 Task: Add a signature Lila Thompson containing With sincere appreciation and gratitude, Lila Thompson to email address softage.6@softage.net and add a label Returns
Action: Mouse moved to (1039, 62)
Screenshot: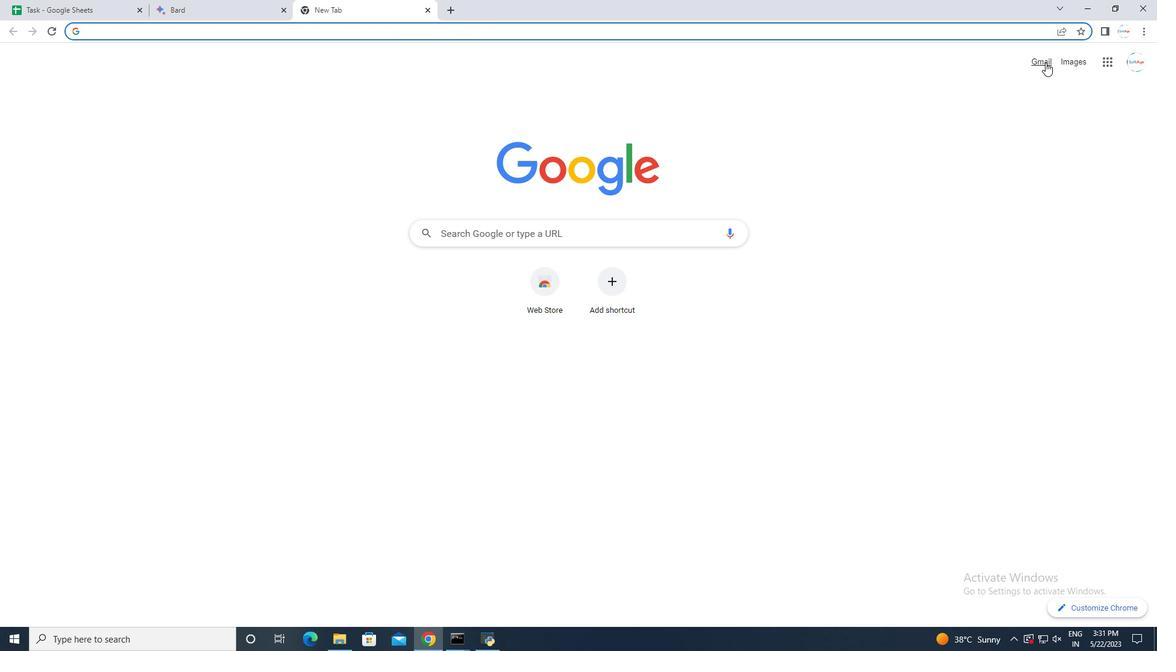 
Action: Mouse pressed left at (1039, 62)
Screenshot: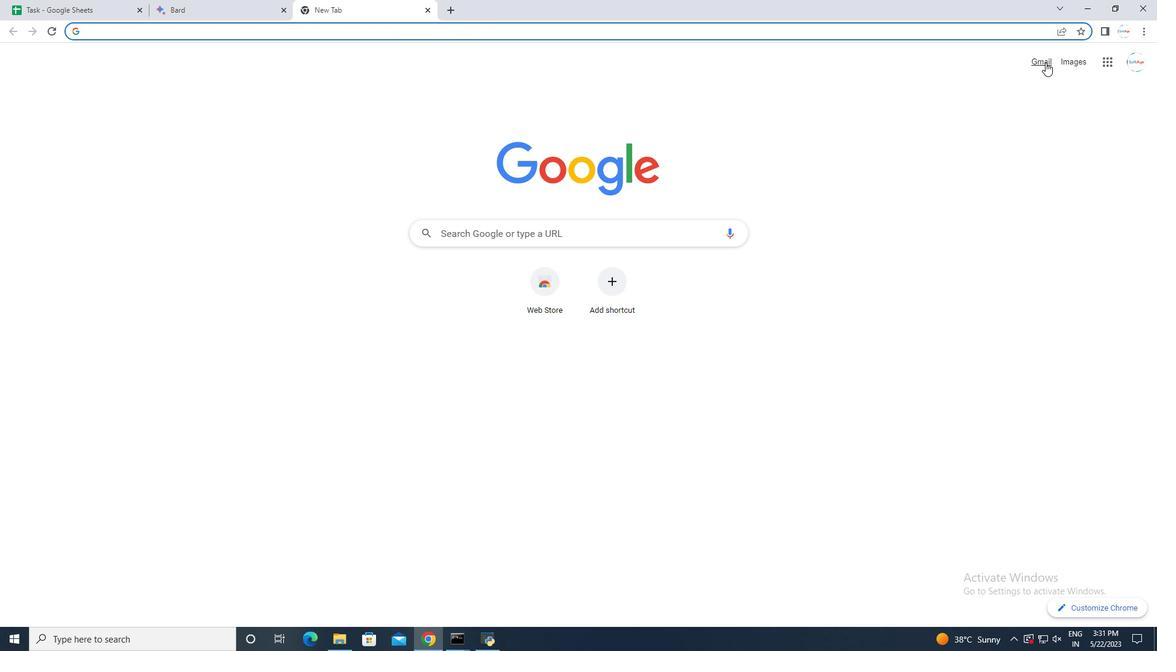 
Action: Mouse moved to (1079, 59)
Screenshot: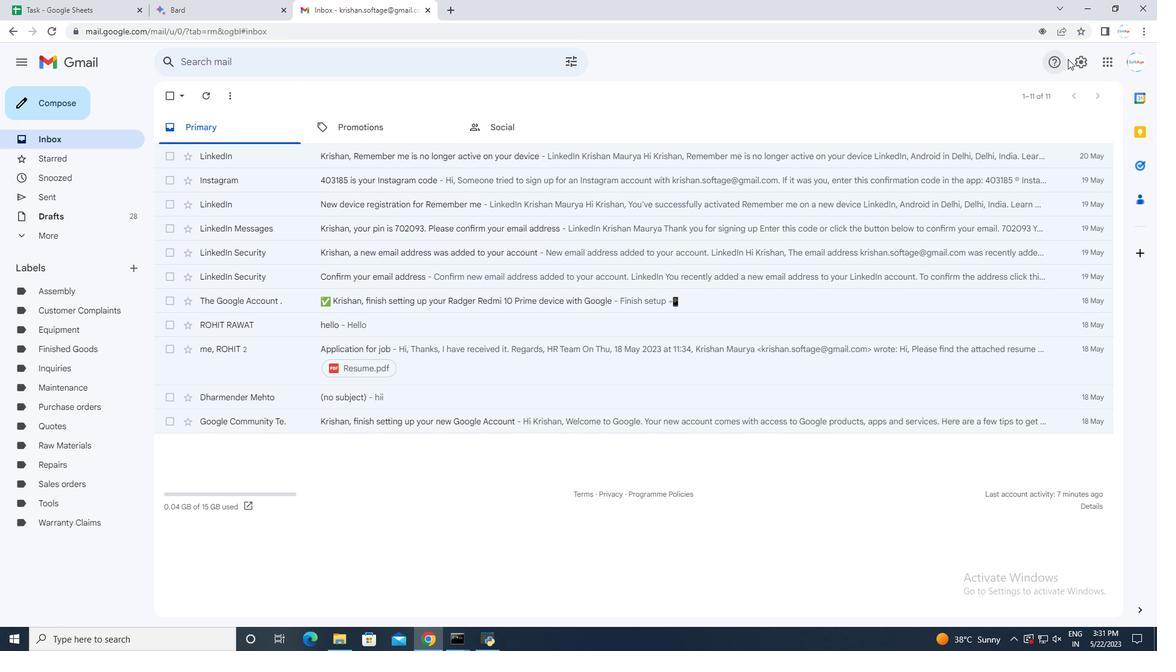 
Action: Mouse pressed left at (1079, 59)
Screenshot: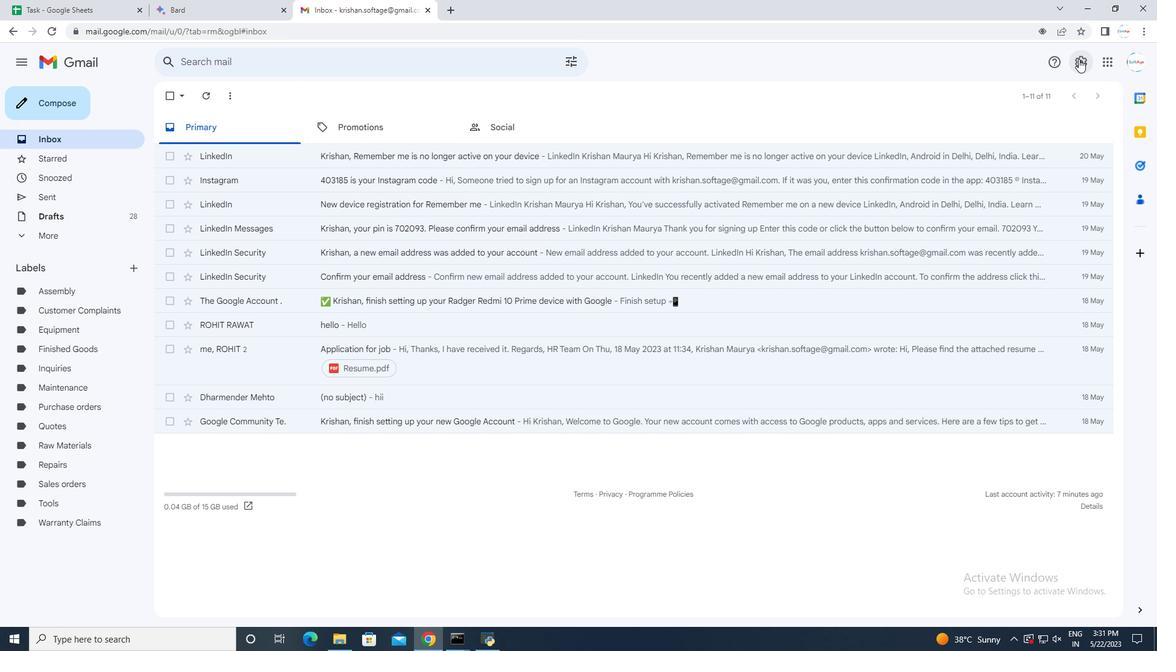 
Action: Mouse moved to (1058, 122)
Screenshot: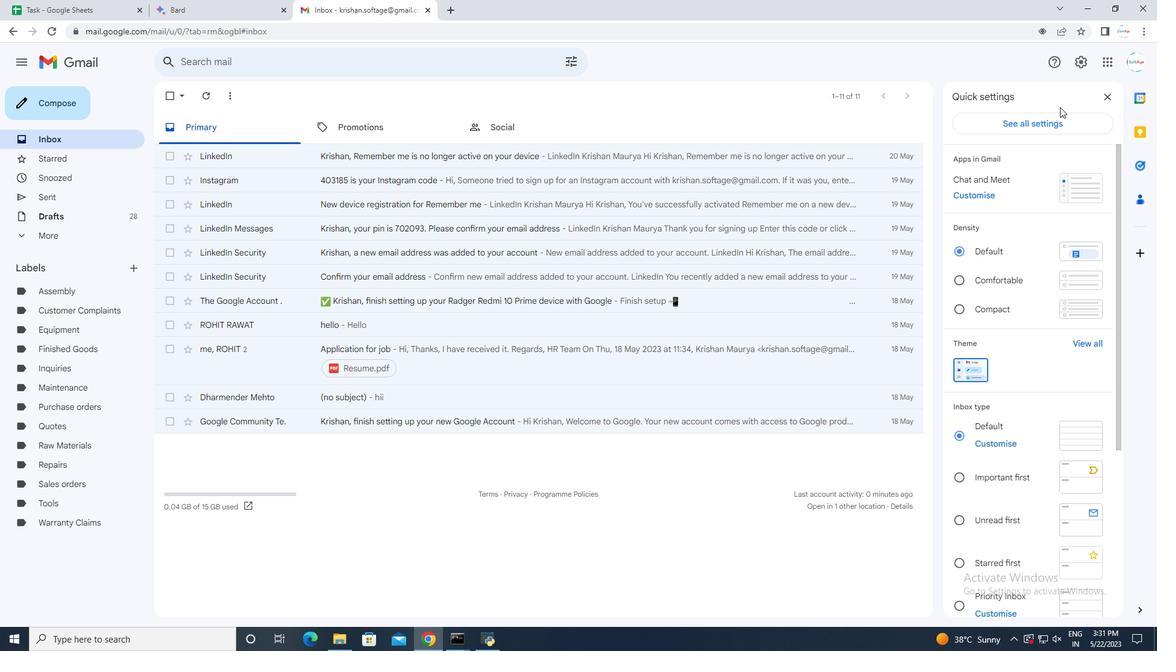 
Action: Mouse pressed left at (1058, 122)
Screenshot: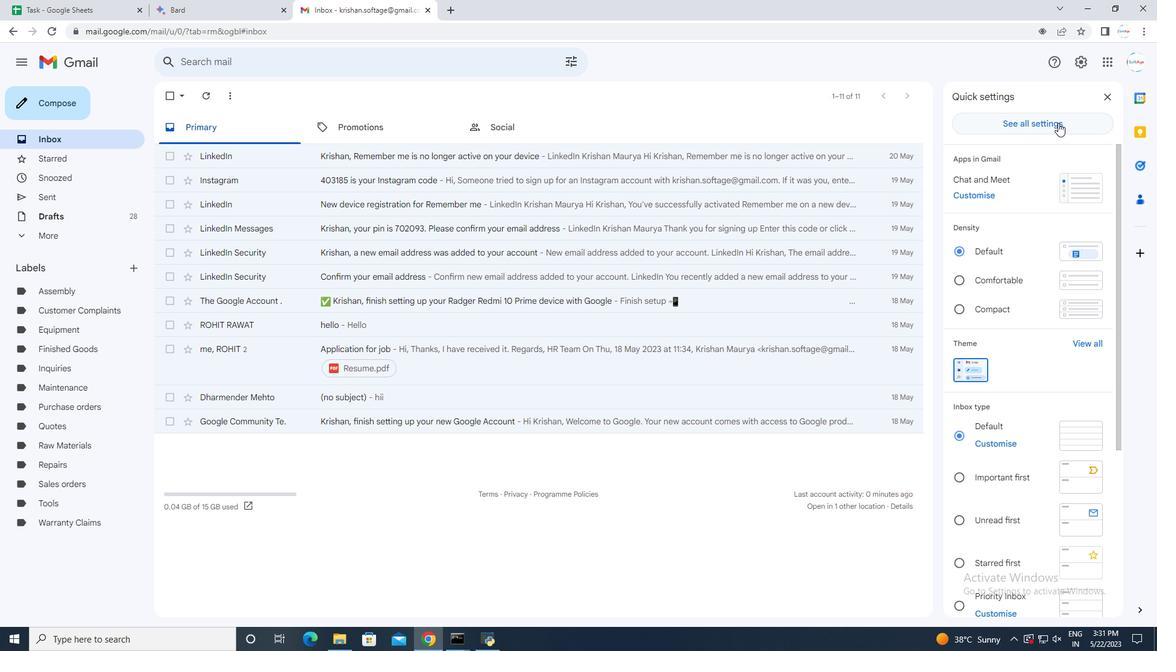 
Action: Mouse moved to (654, 265)
Screenshot: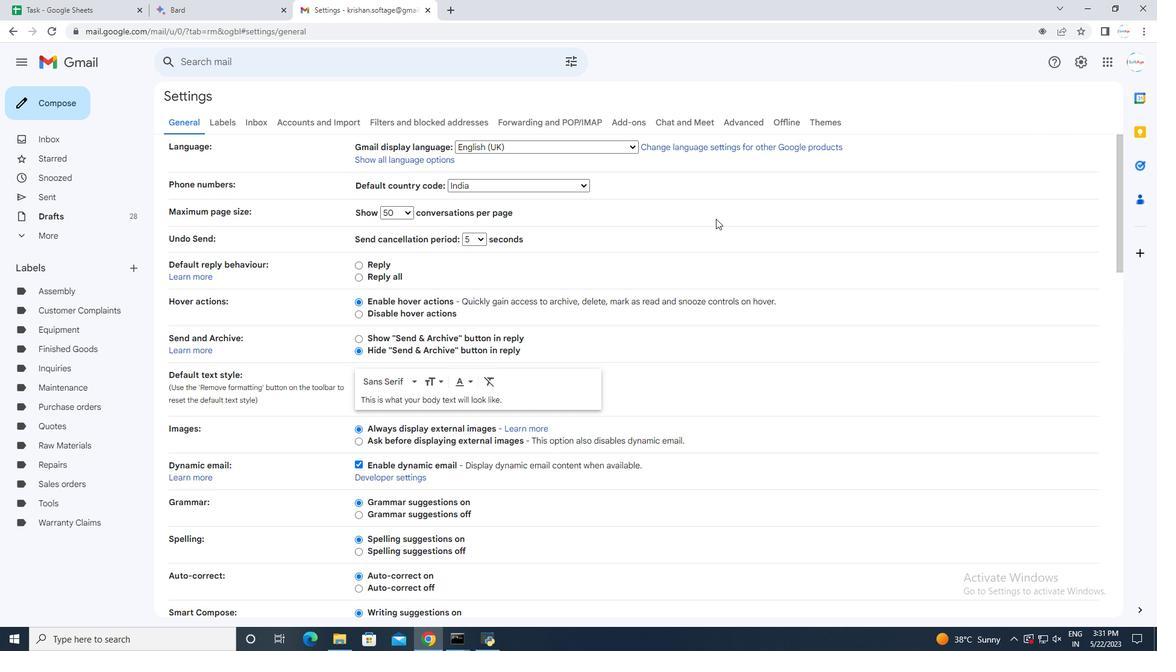 
Action: Mouse scrolled (654, 265) with delta (0, 0)
Screenshot: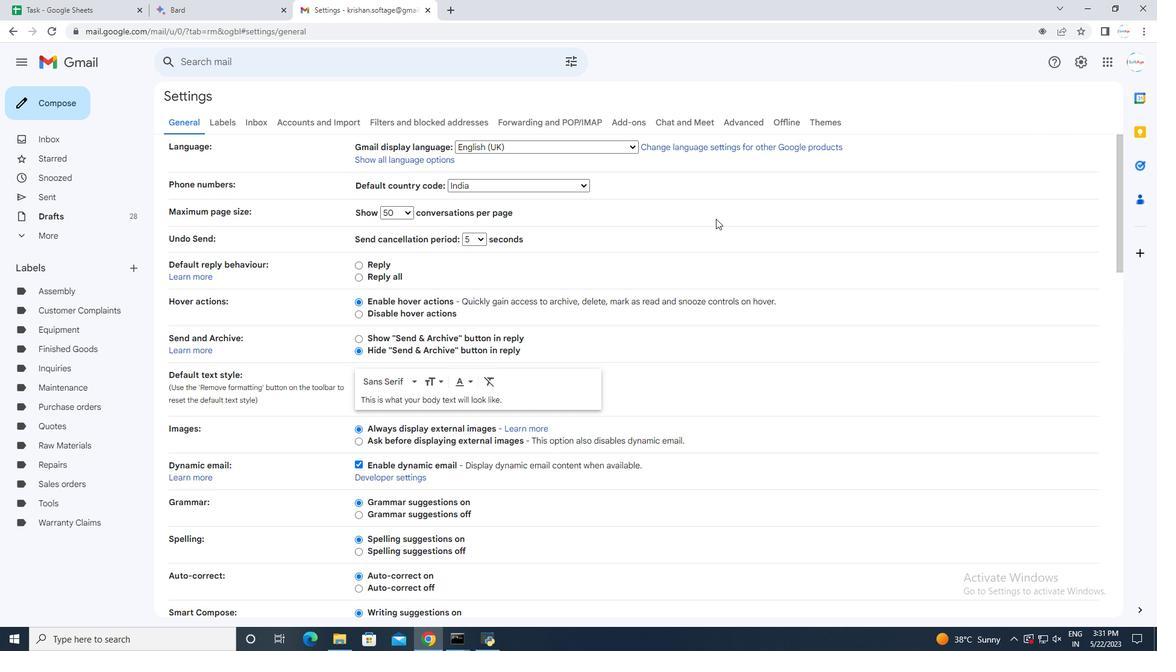 
Action: Mouse moved to (648, 273)
Screenshot: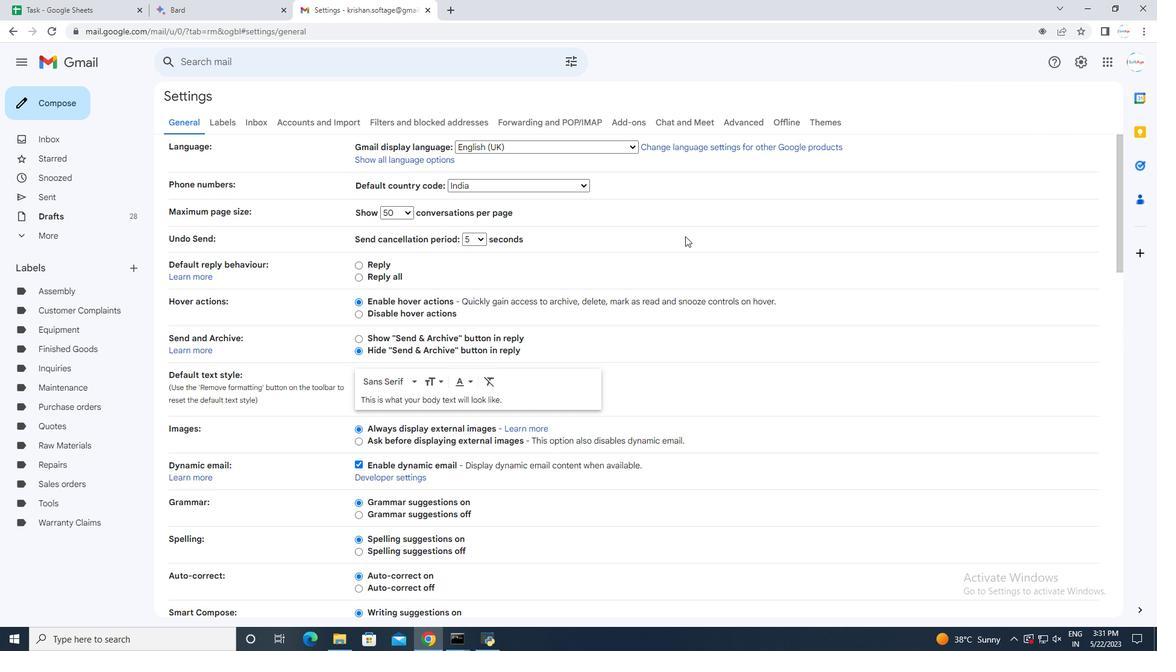 
Action: Mouse scrolled (648, 273) with delta (0, 0)
Screenshot: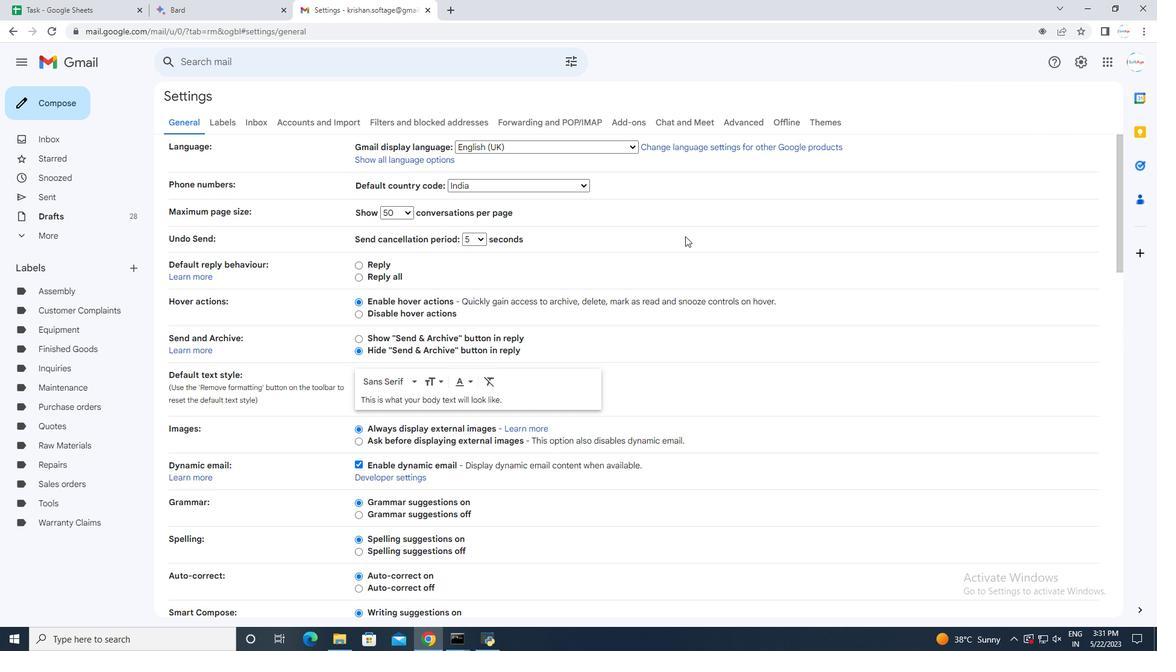 
Action: Mouse moved to (645, 277)
Screenshot: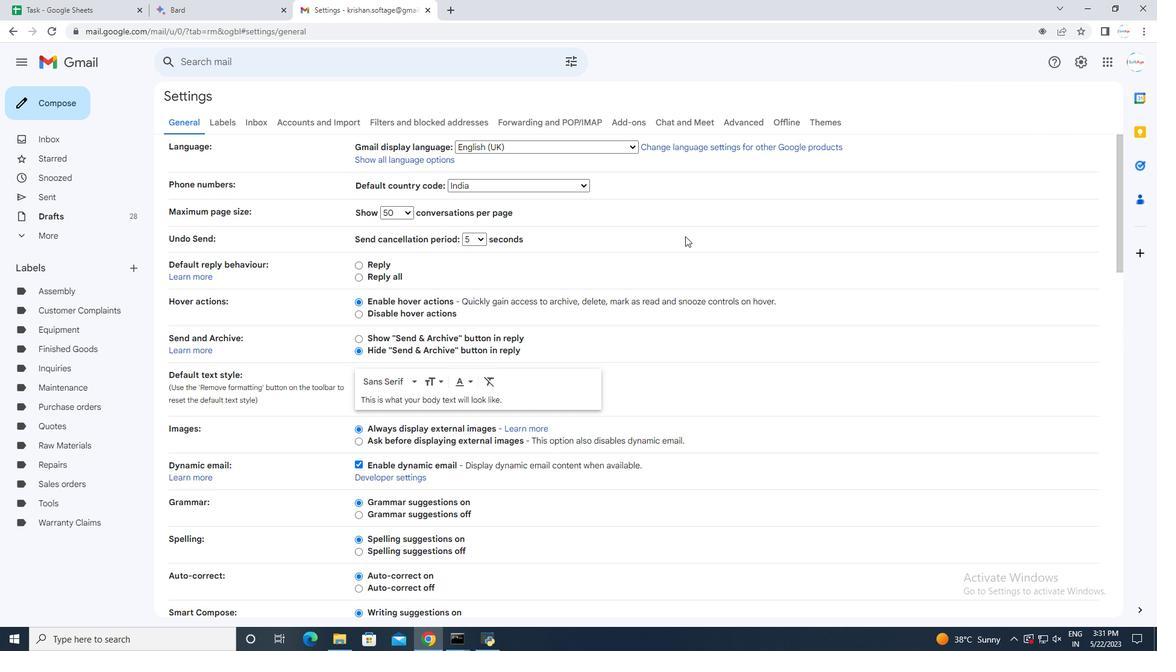 
Action: Mouse scrolled (645, 276) with delta (0, 0)
Screenshot: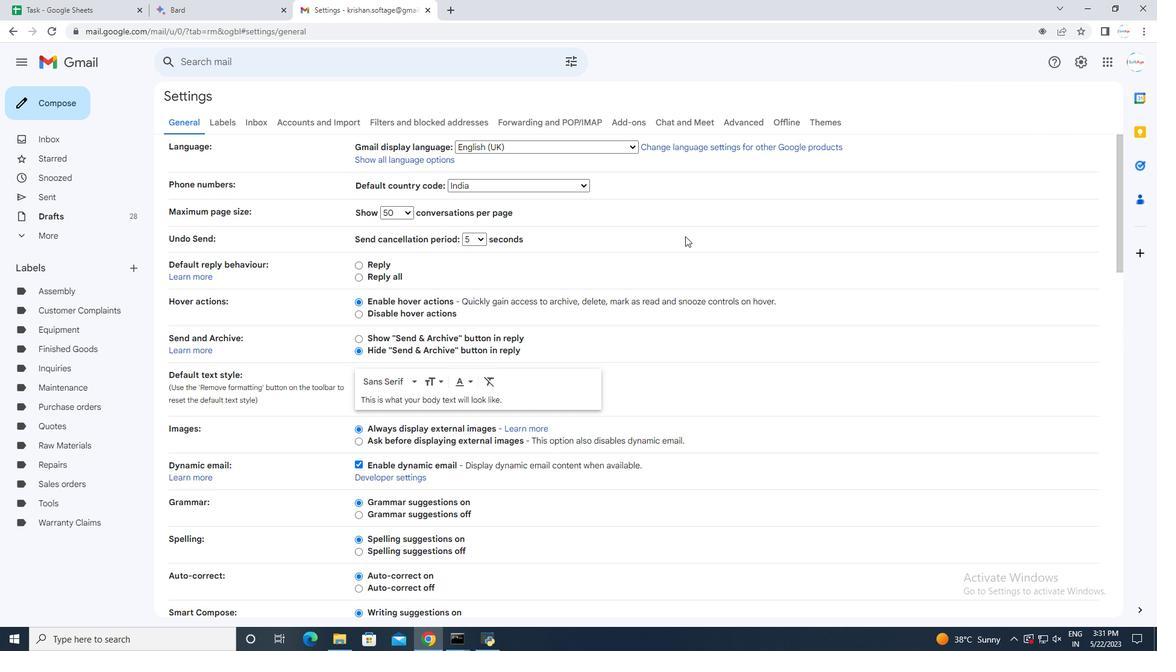 
Action: Mouse moved to (645, 278)
Screenshot: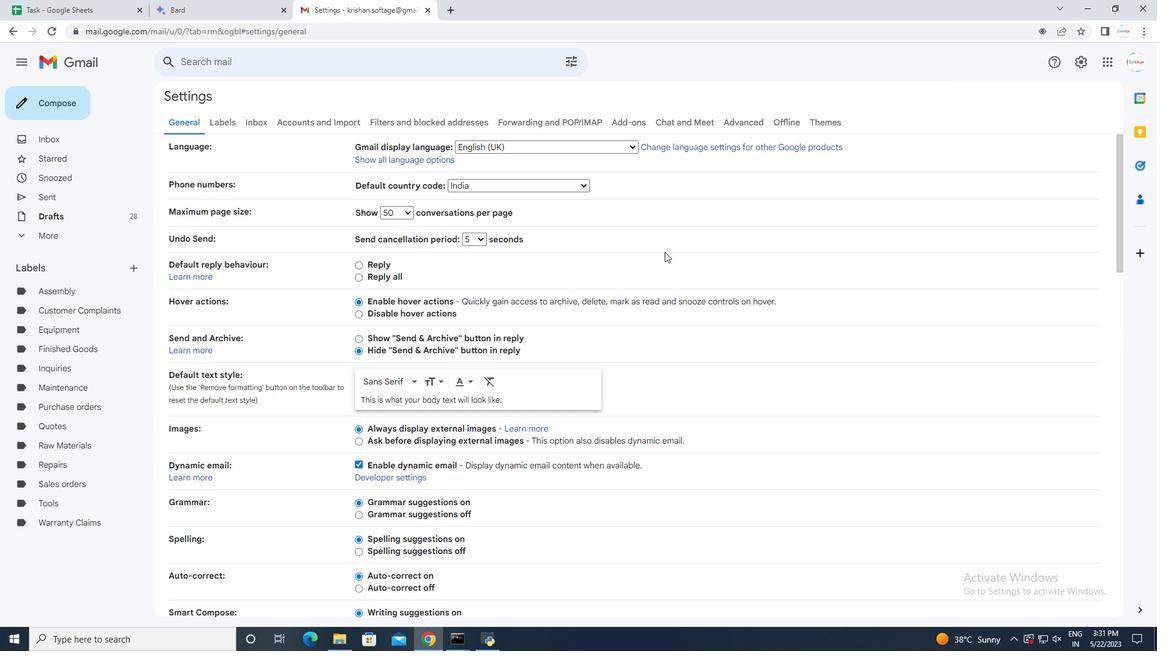 
Action: Mouse scrolled (645, 277) with delta (0, 0)
Screenshot: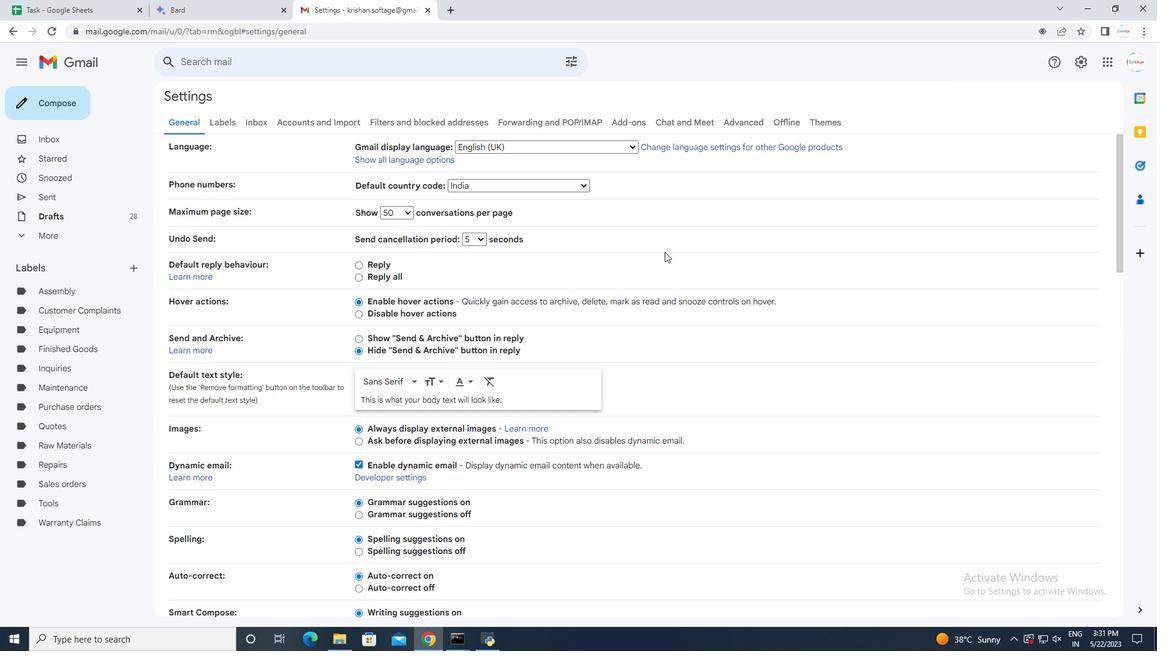 
Action: Mouse moved to (644, 279)
Screenshot: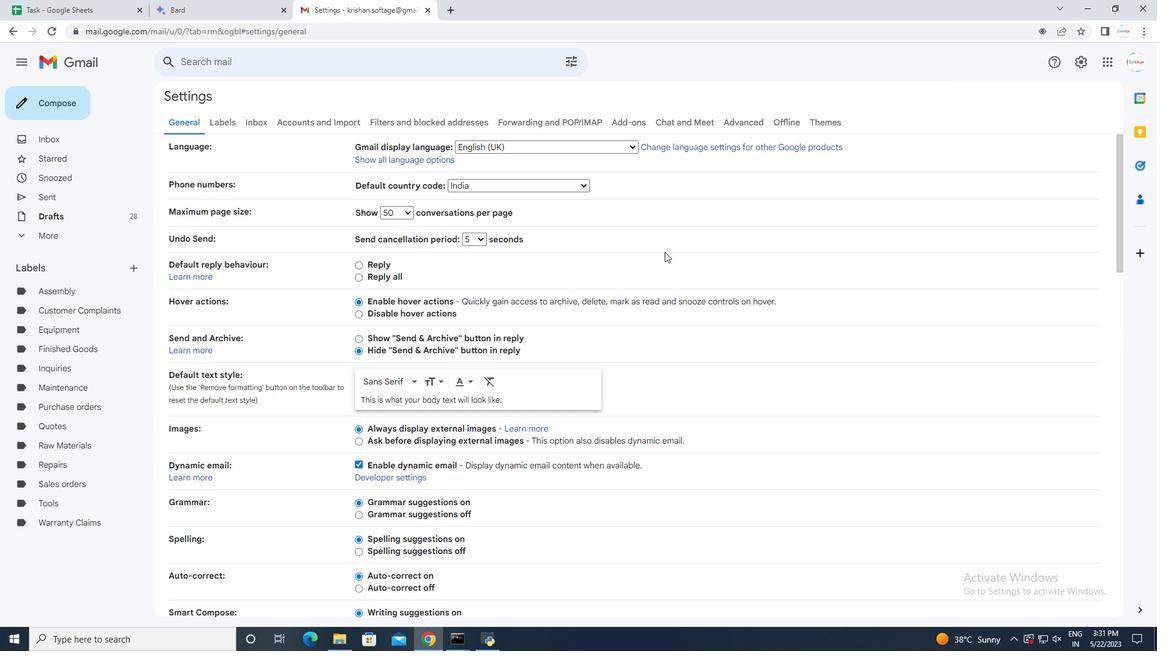 
Action: Mouse scrolled (645, 277) with delta (0, 0)
Screenshot: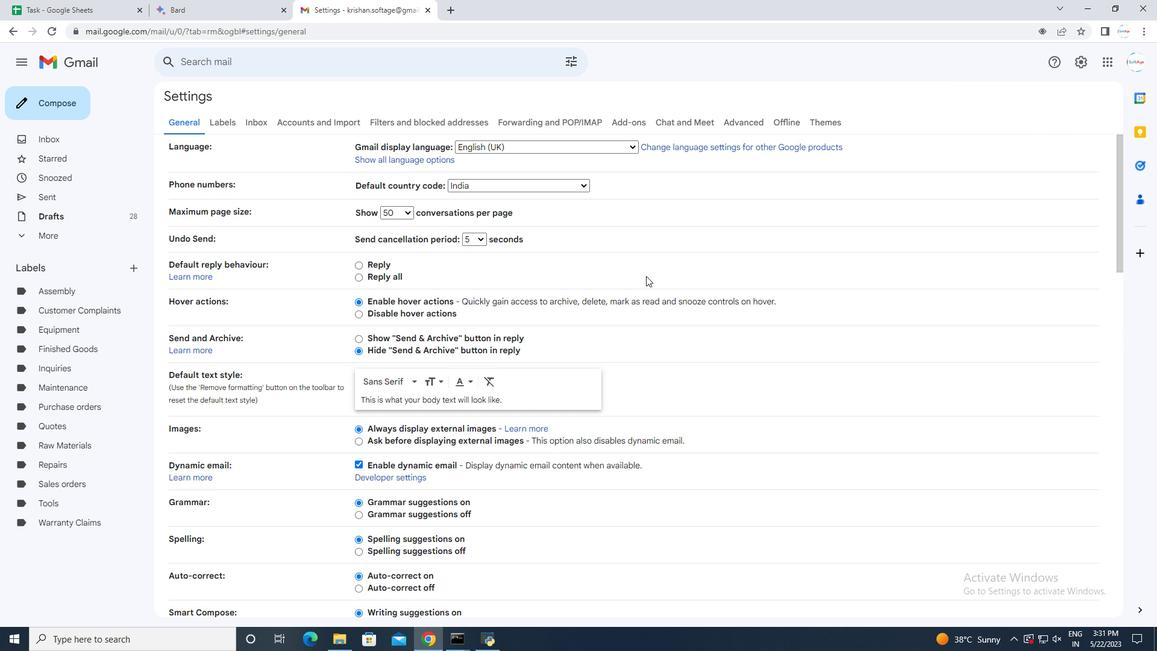 
Action: Mouse moved to (643, 279)
Screenshot: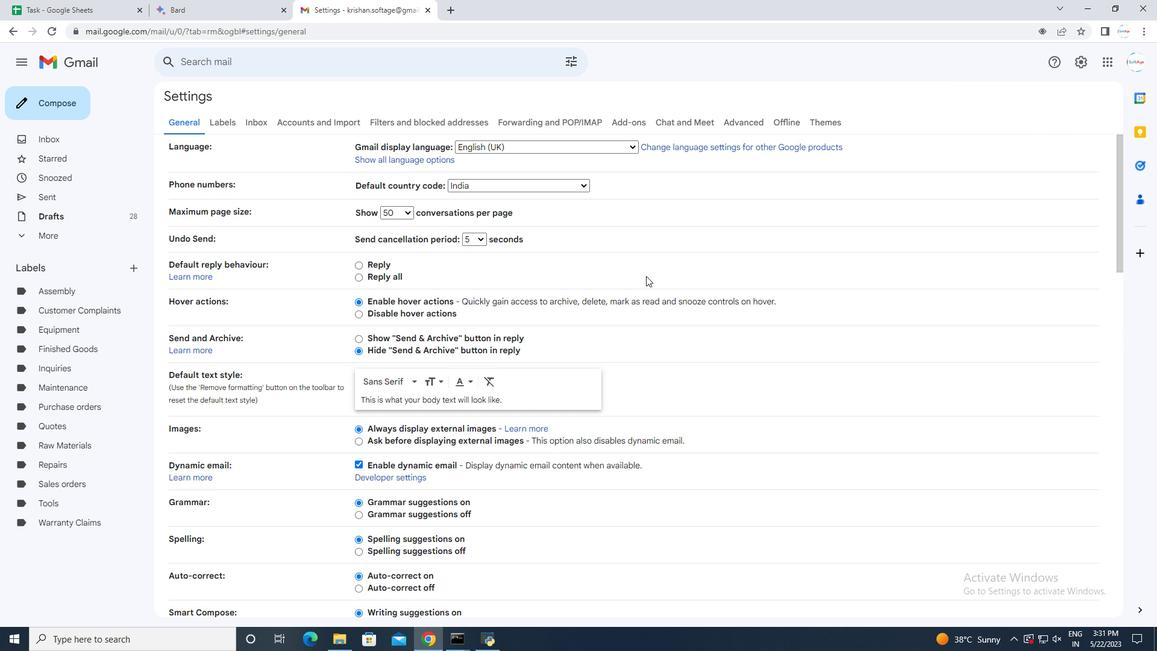 
Action: Mouse scrolled (644, 278) with delta (0, 0)
Screenshot: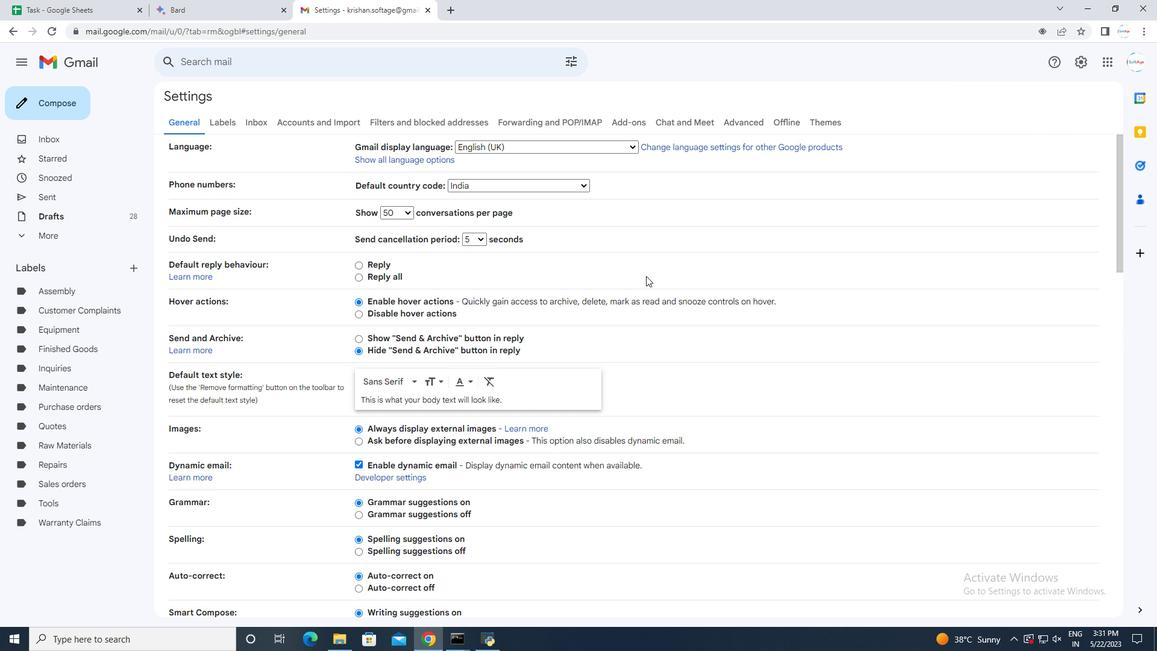 
Action: Mouse moved to (643, 280)
Screenshot: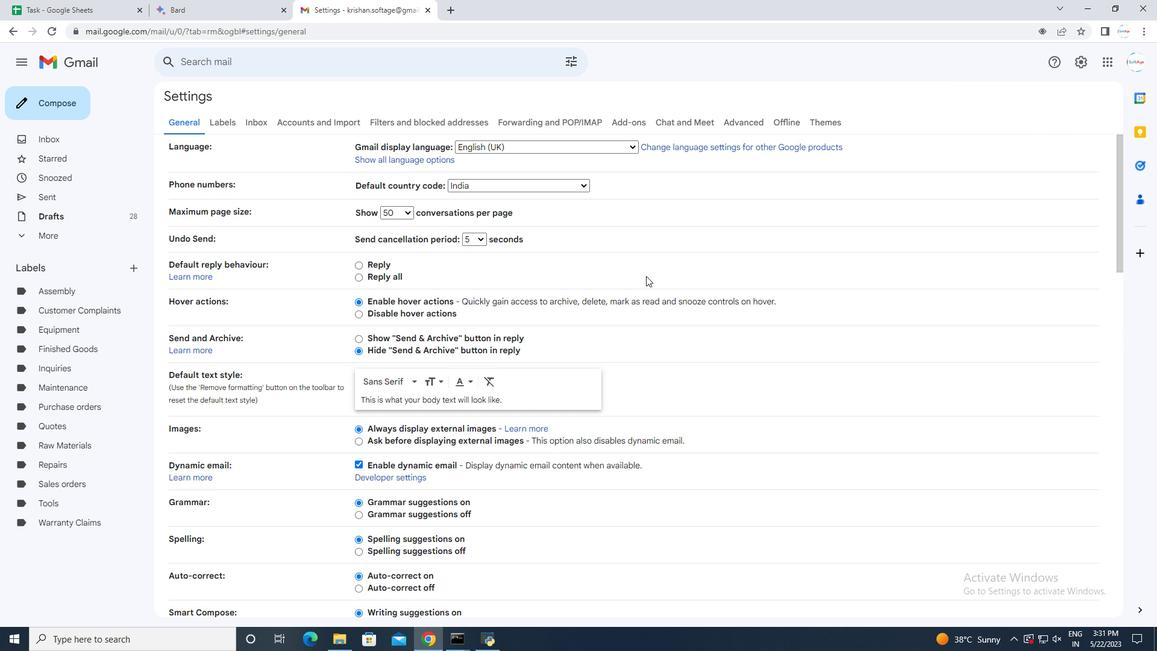 
Action: Mouse scrolled (643, 278) with delta (0, 0)
Screenshot: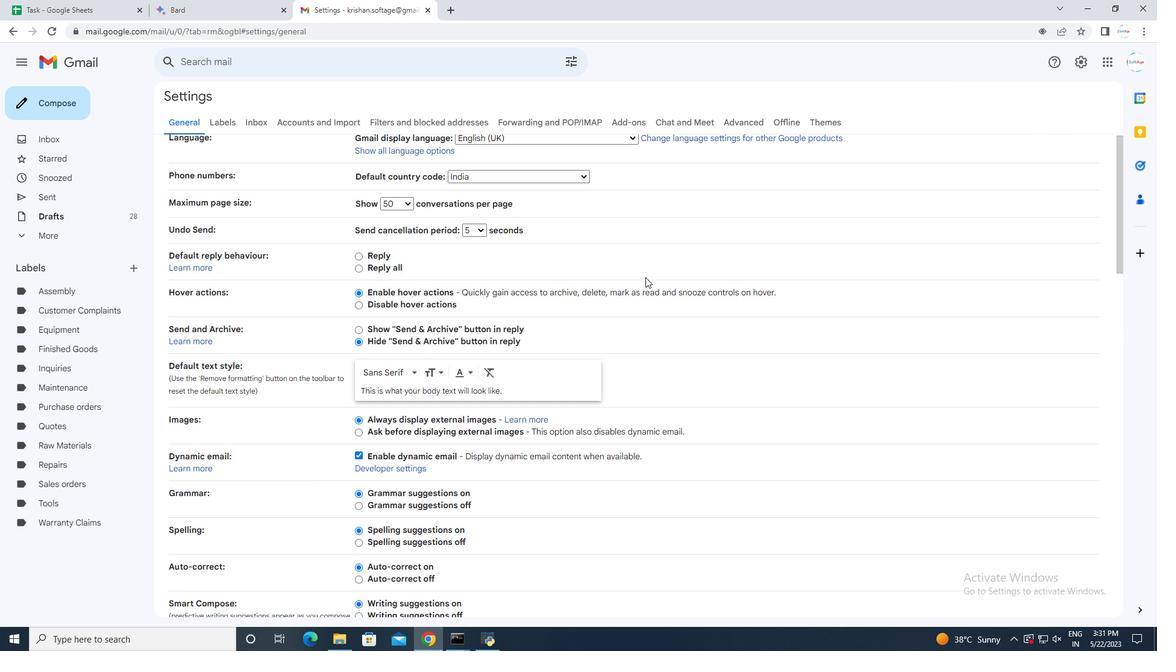
Action: Mouse moved to (642, 280)
Screenshot: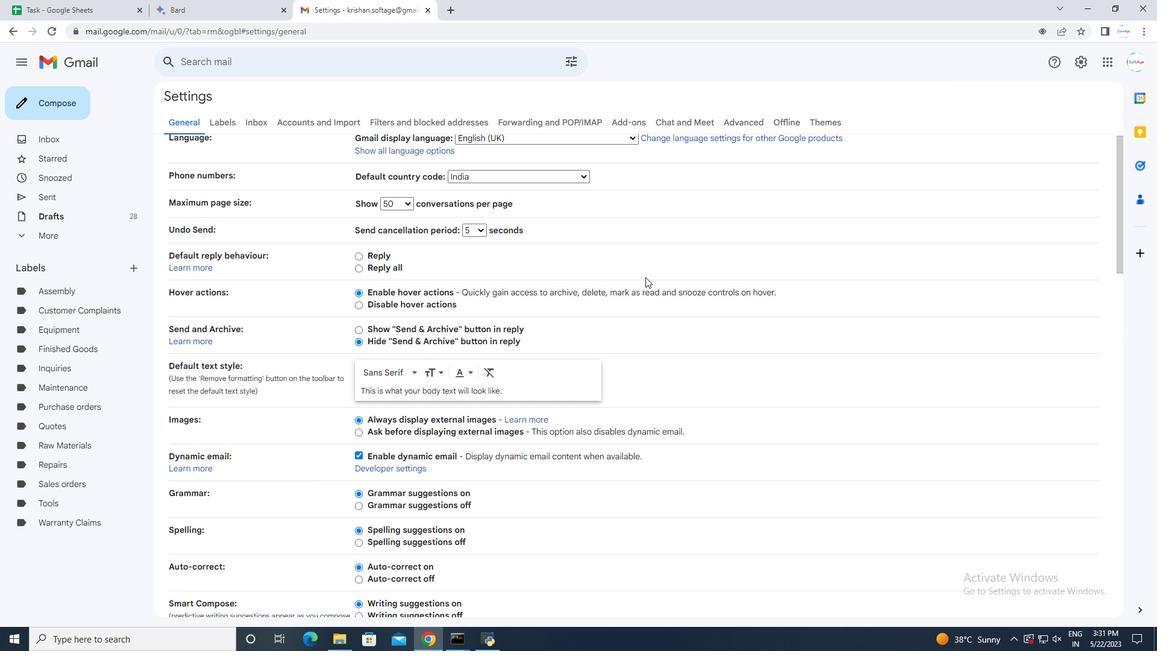 
Action: Mouse scrolled (642, 279) with delta (0, 0)
Screenshot: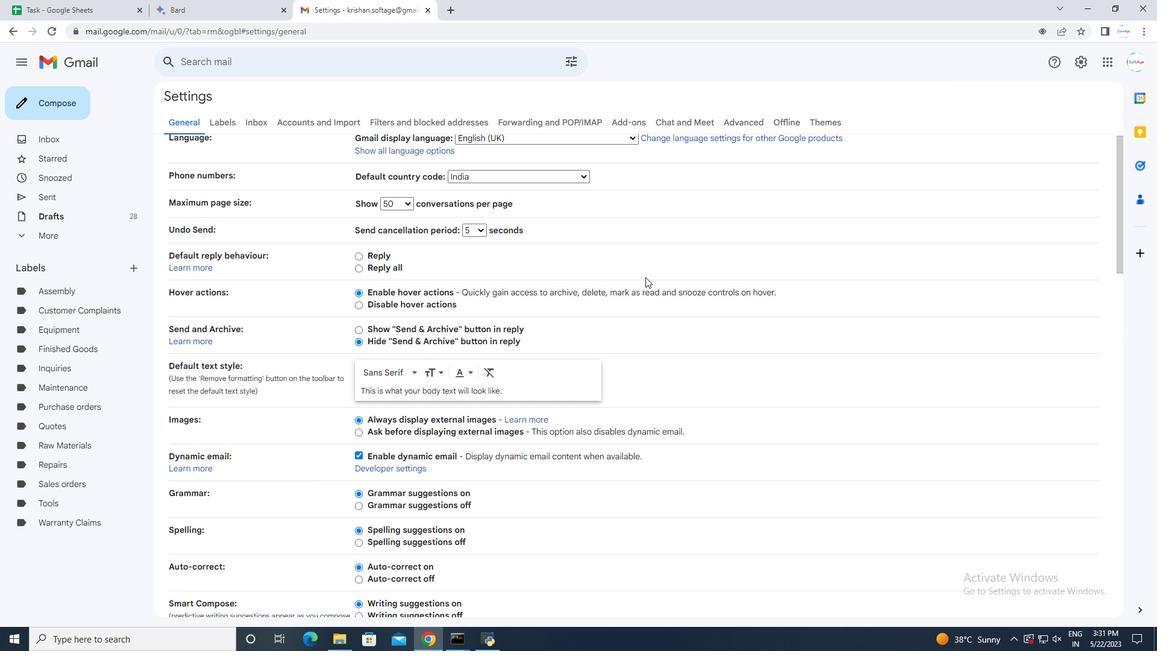 
Action: Mouse moved to (640, 290)
Screenshot: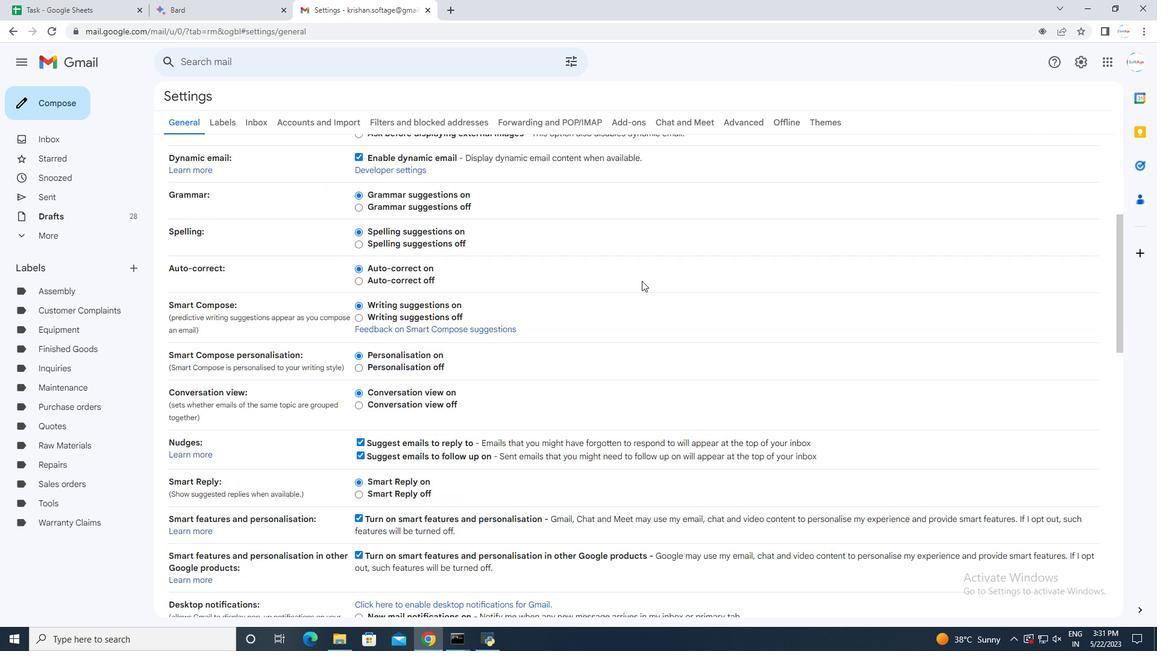 
Action: Mouse scrolled (640, 290) with delta (0, 0)
Screenshot: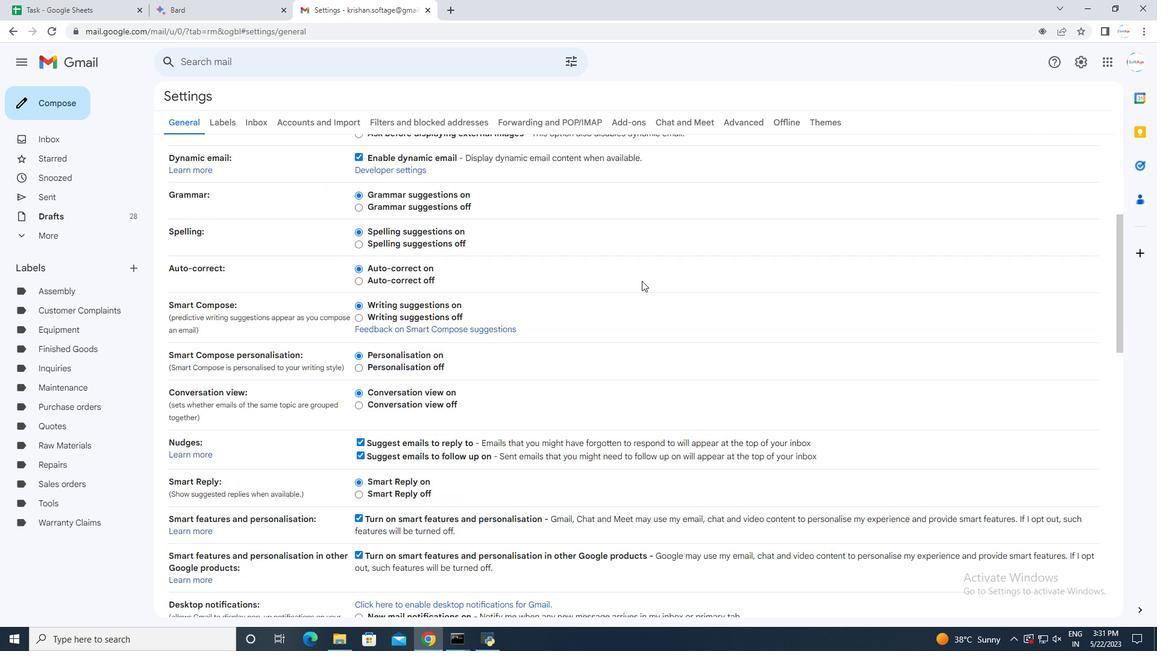 
Action: Mouse moved to (640, 290)
Screenshot: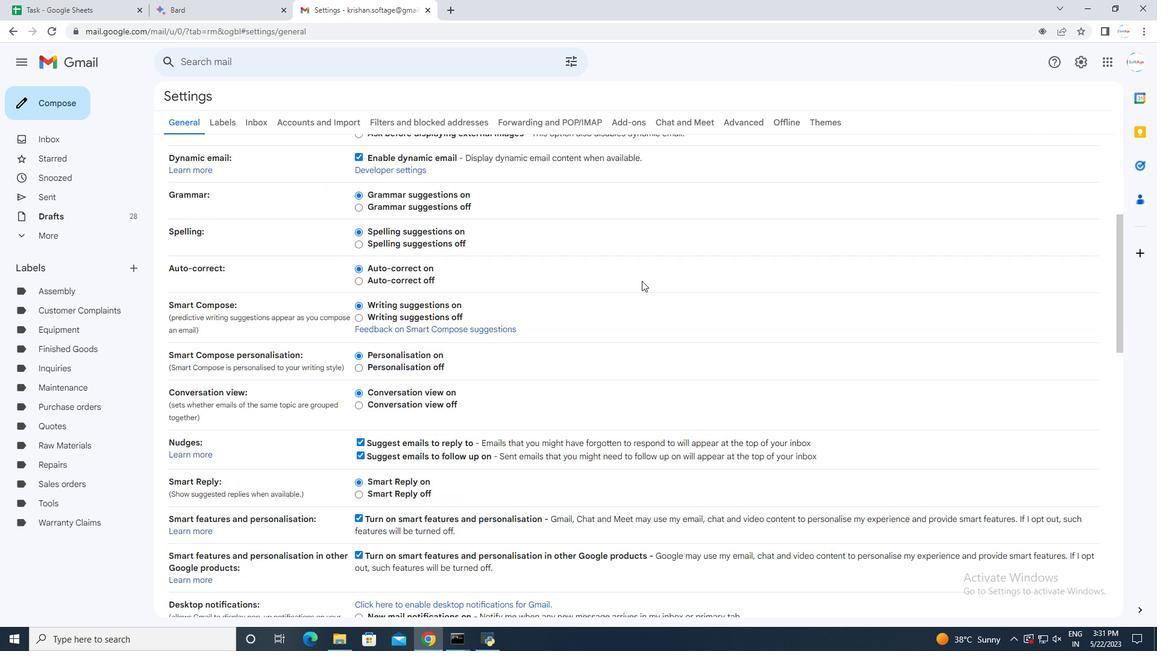 
Action: Mouse scrolled (640, 290) with delta (0, 0)
Screenshot: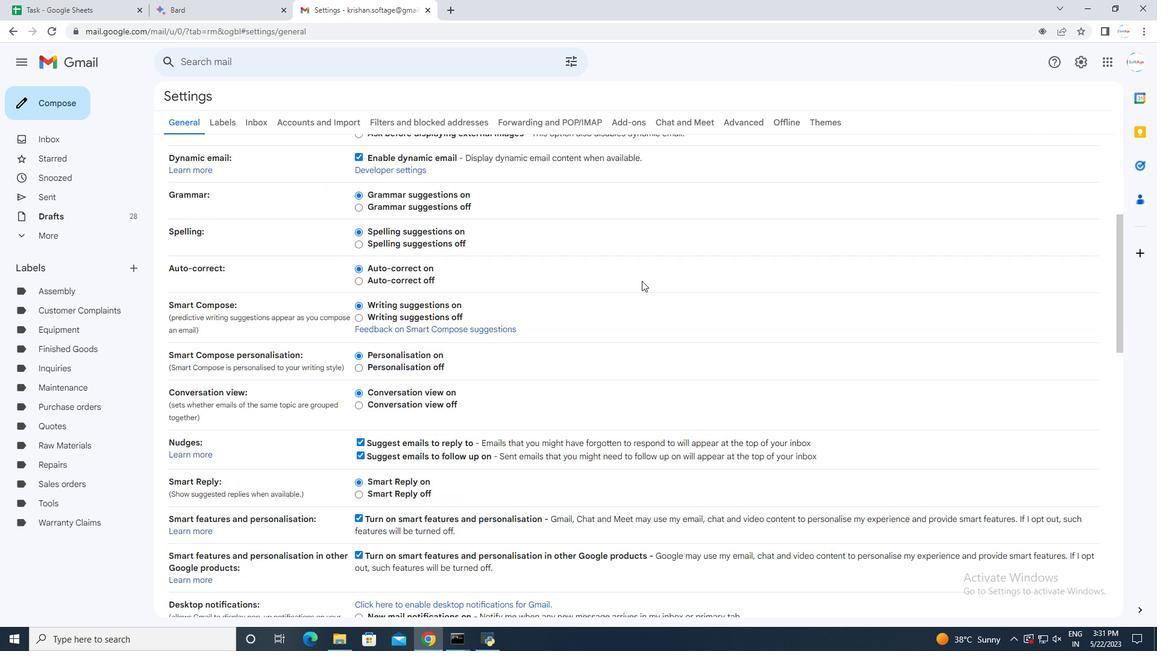 
Action: Mouse scrolled (640, 290) with delta (0, 0)
Screenshot: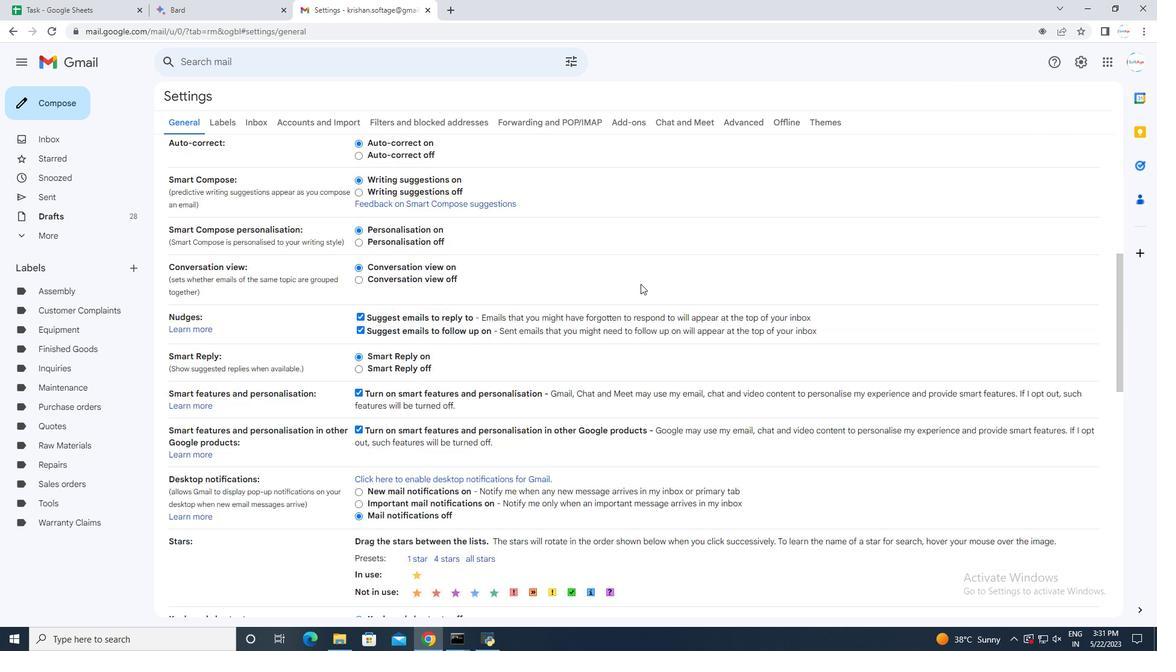 
Action: Mouse scrolled (640, 290) with delta (0, 0)
Screenshot: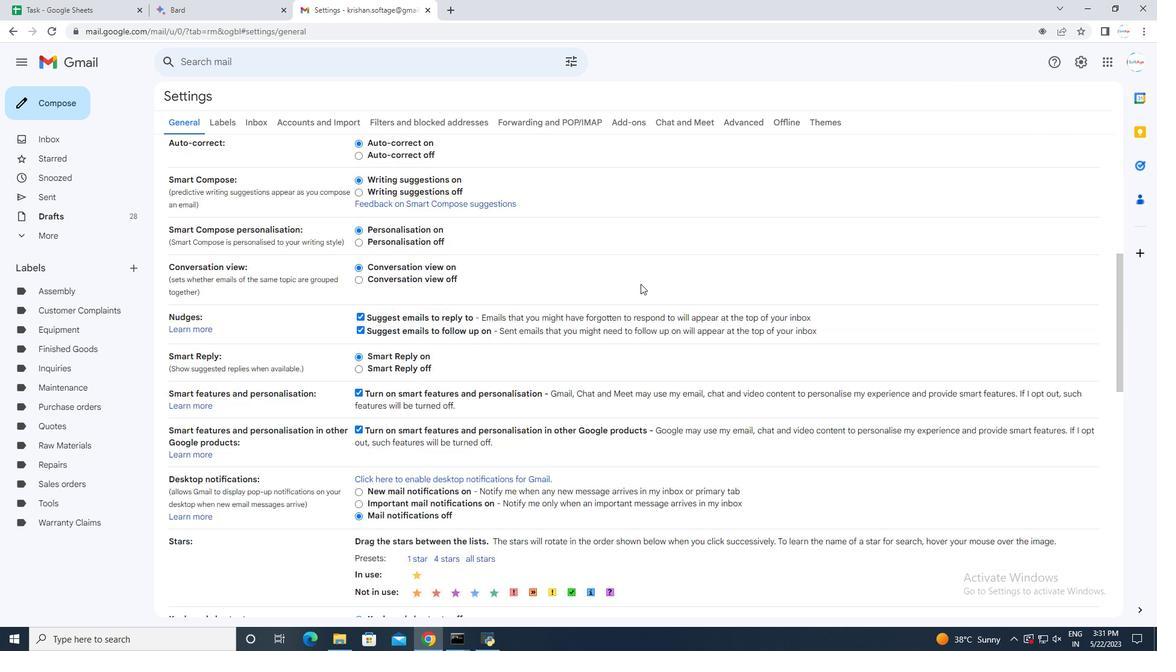 
Action: Mouse scrolled (640, 290) with delta (0, 0)
Screenshot: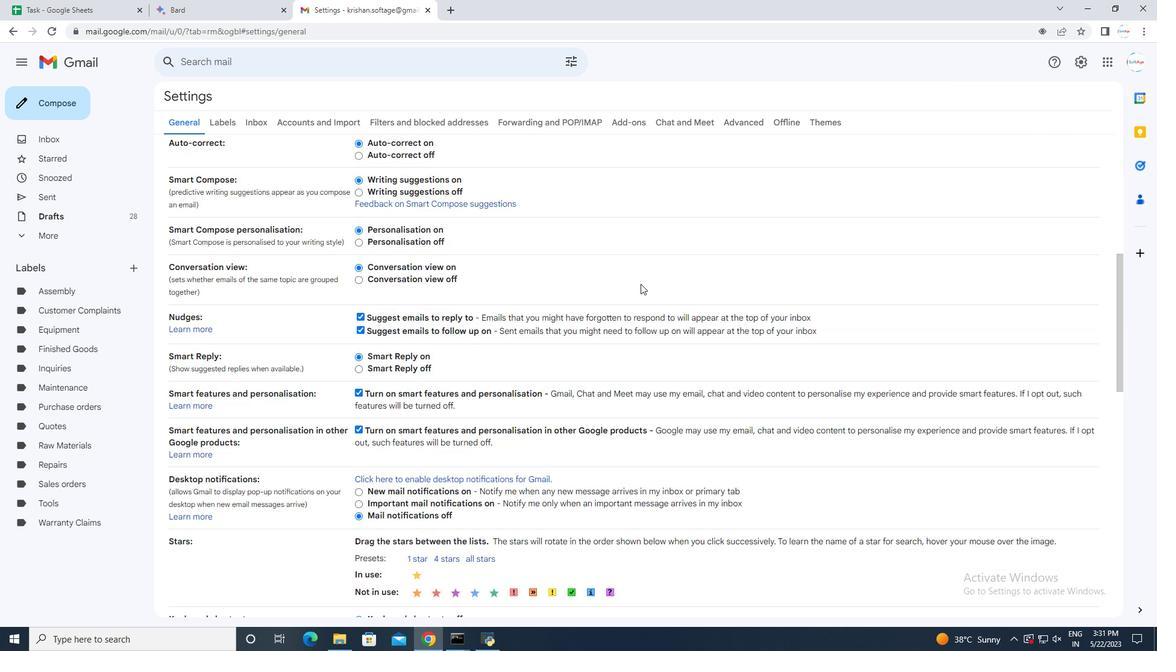 
Action: Mouse scrolled (640, 290) with delta (0, 0)
Screenshot: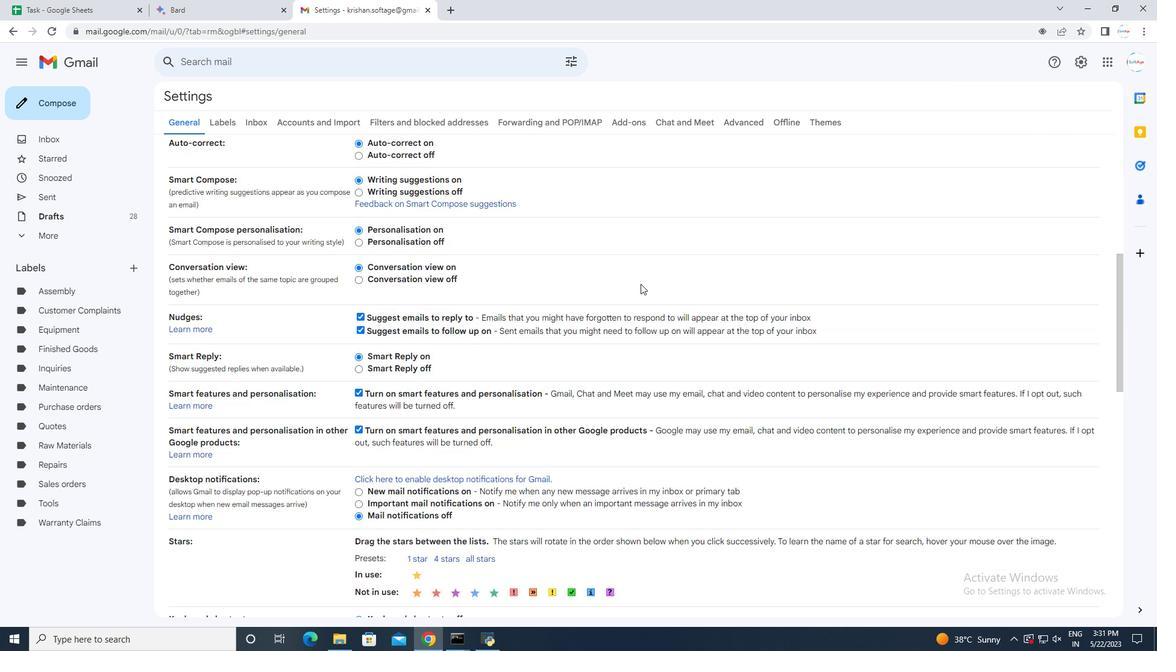 
Action: Mouse scrolled (640, 290) with delta (0, 0)
Screenshot: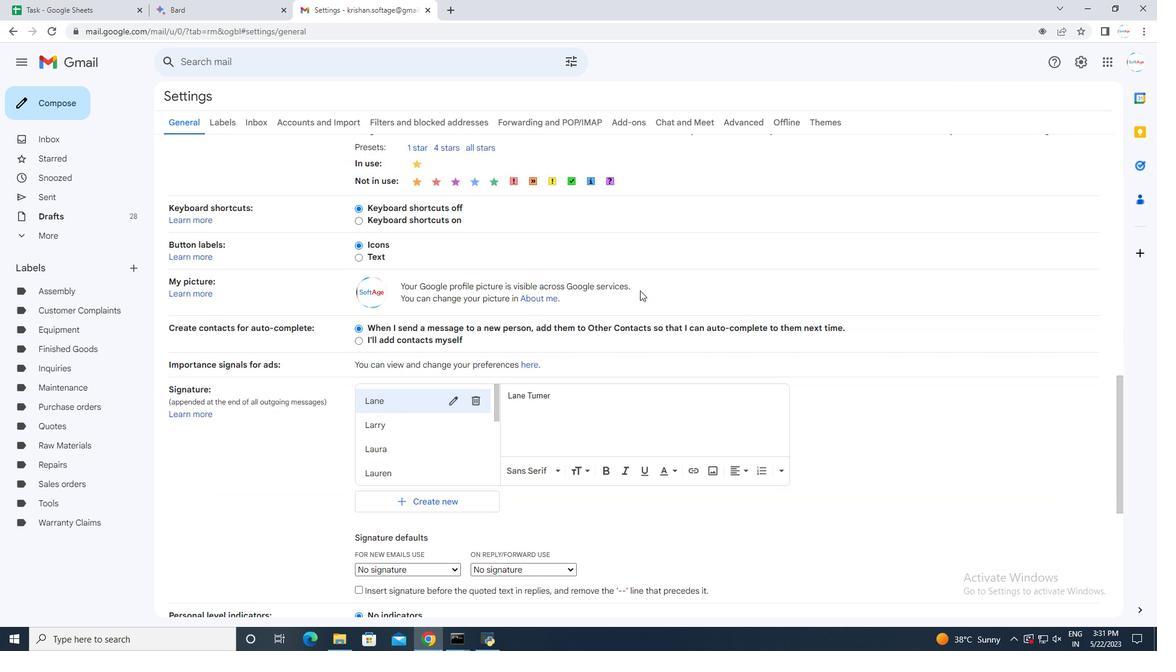 
Action: Mouse scrolled (640, 290) with delta (0, 0)
Screenshot: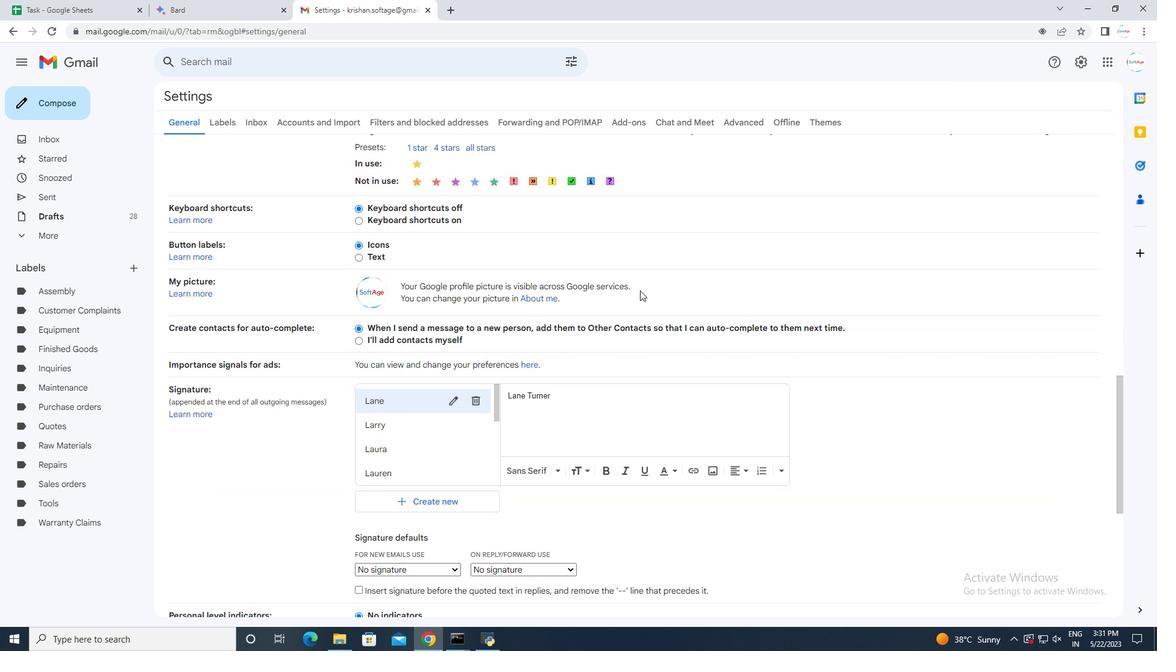 
Action: Mouse scrolled (640, 290) with delta (0, 0)
Screenshot: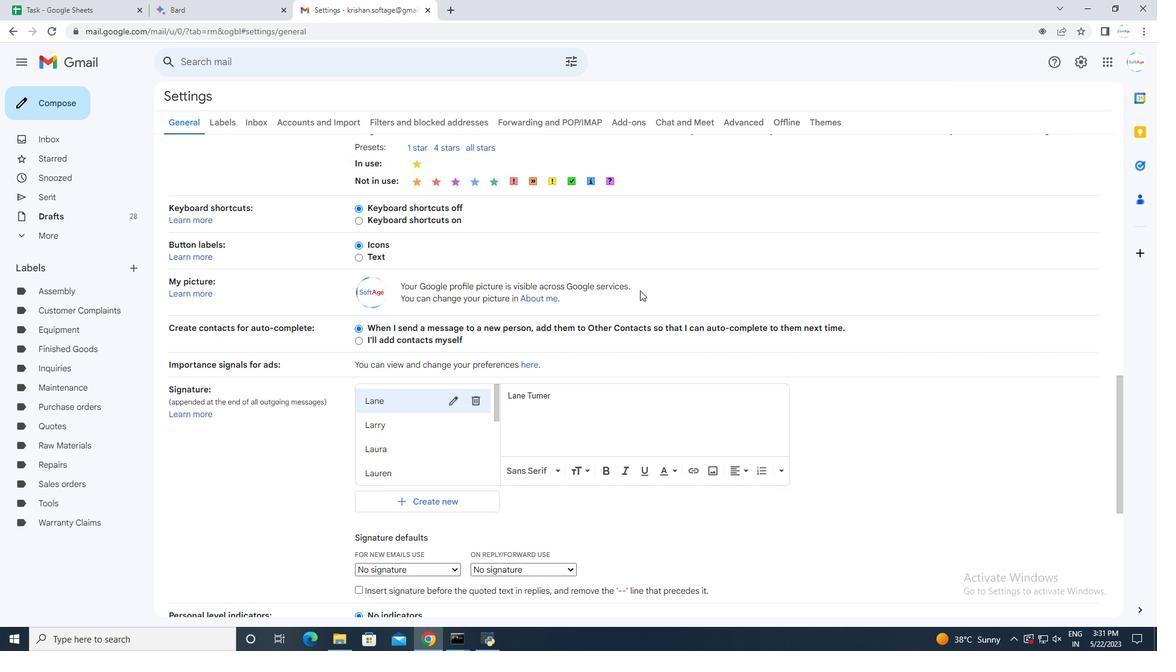 
Action: Mouse moved to (457, 314)
Screenshot: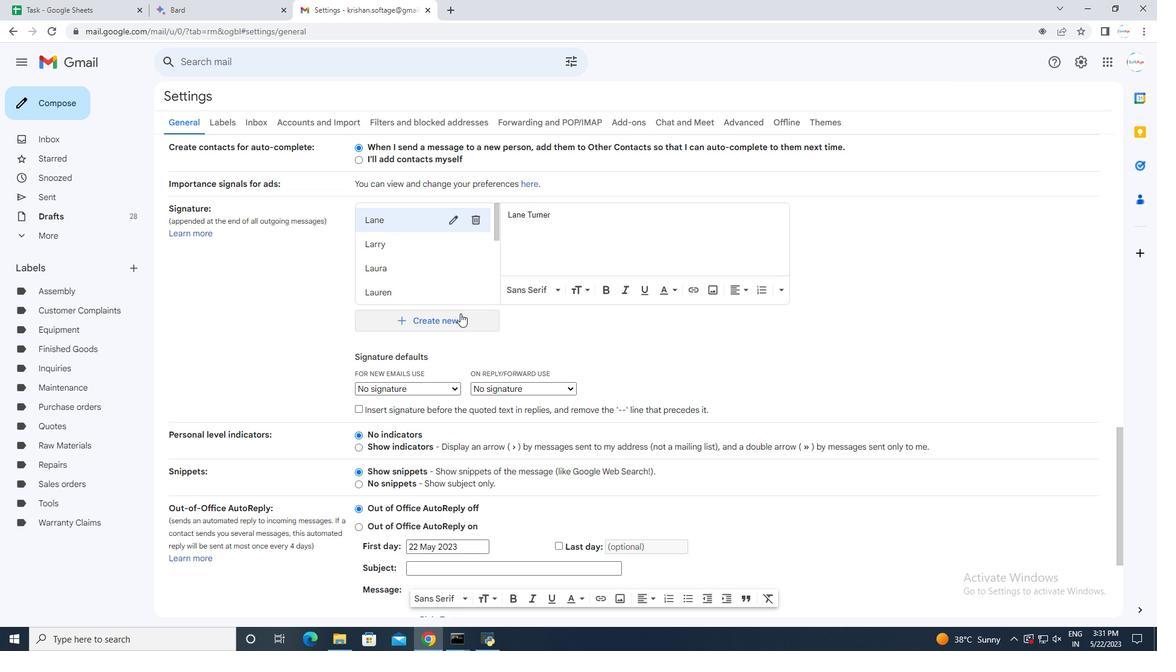 
Action: Mouse pressed left at (457, 314)
Screenshot: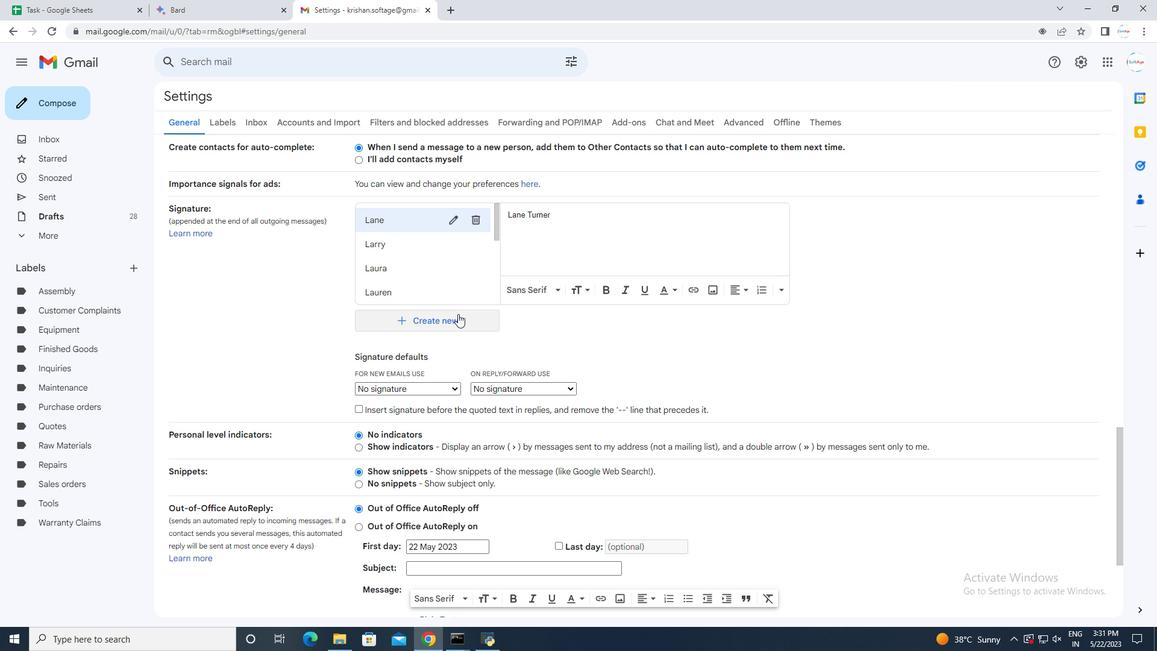 
Action: Mouse moved to (472, 329)
Screenshot: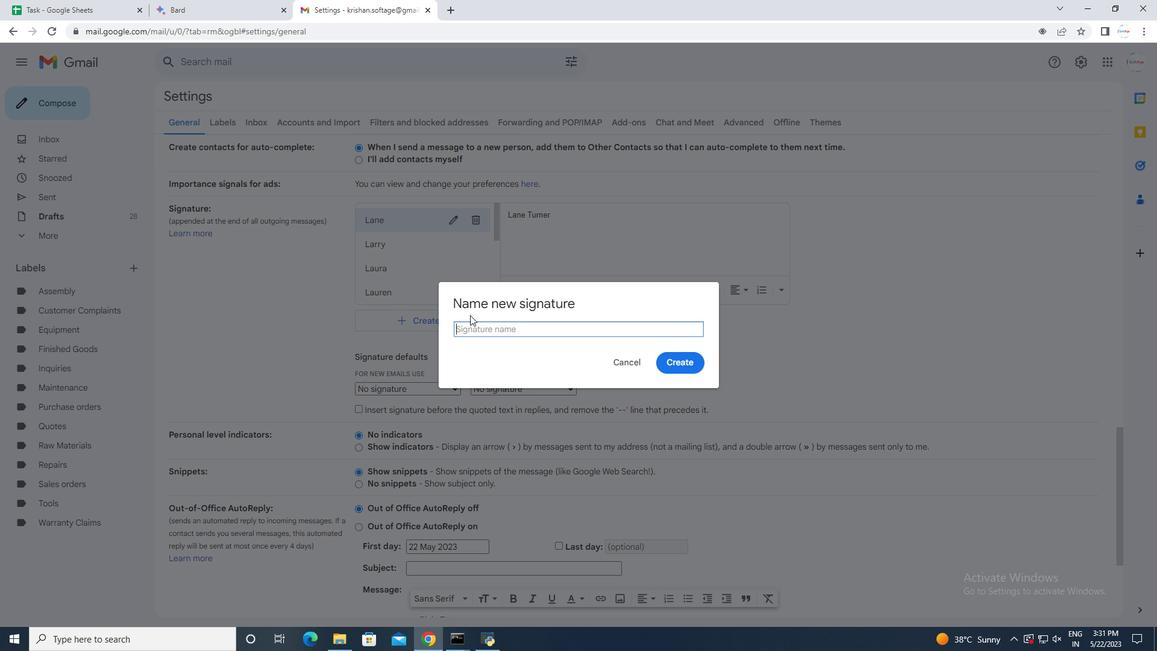 
Action: Mouse pressed left at (472, 329)
Screenshot: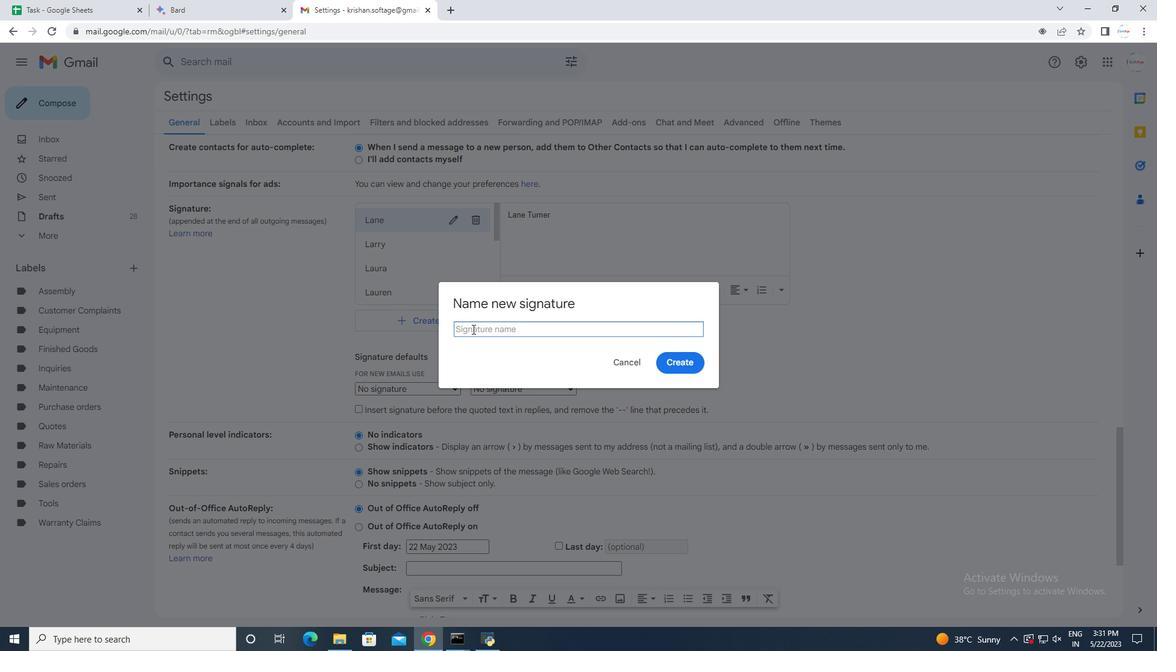 
Action: Mouse moved to (470, 324)
Screenshot: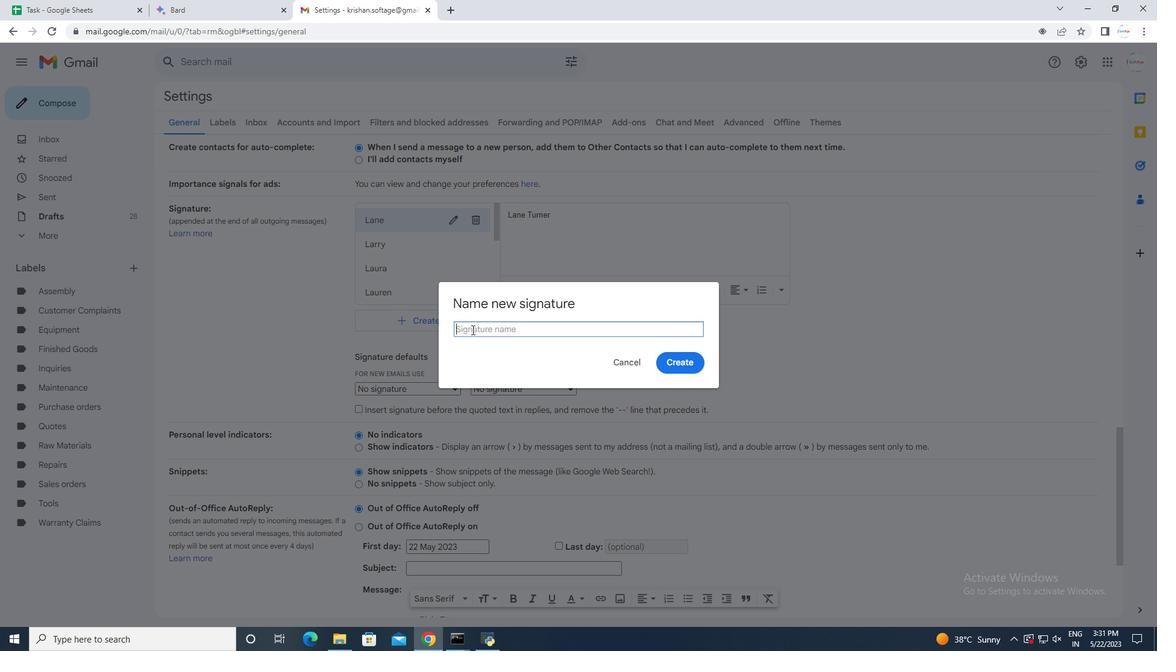
Action: Key pressed <Key.shift>Lila<Key.space><Key.shift><Key.shift><Key.shift><Key.shift><Key.shift><Key.shift><Key.shift><Key.shift>Thos<Key.backspace>mpson
Screenshot: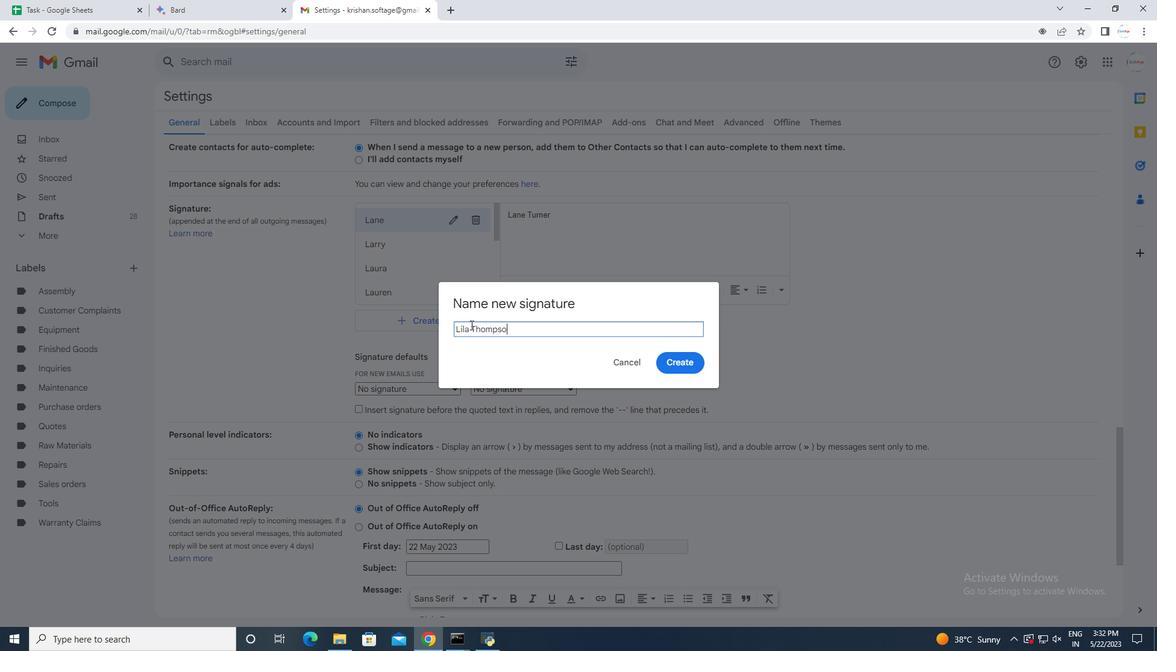 
Action: Mouse moved to (665, 364)
Screenshot: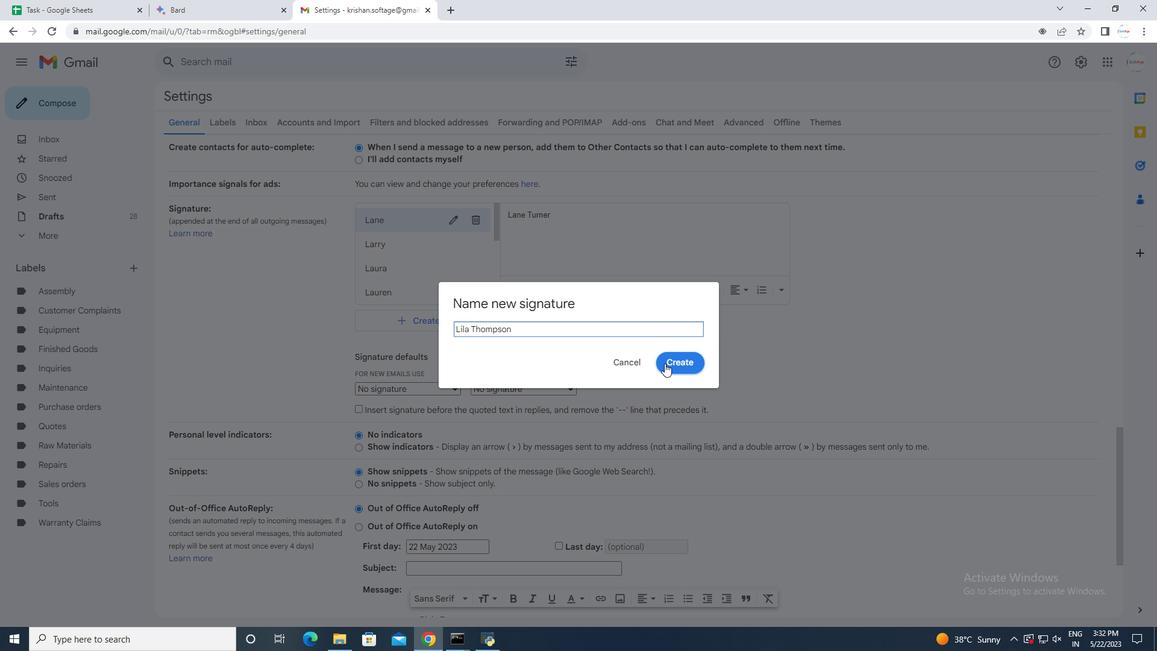 
Action: Mouse pressed left at (665, 364)
Screenshot: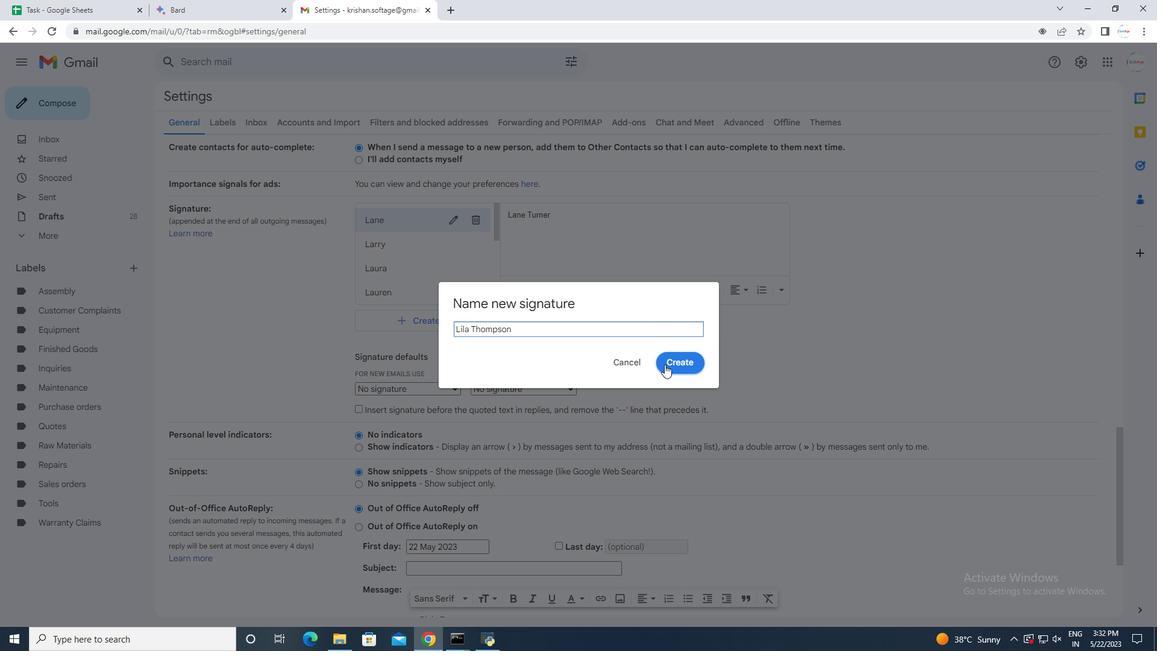 
Action: Mouse moved to (536, 212)
Screenshot: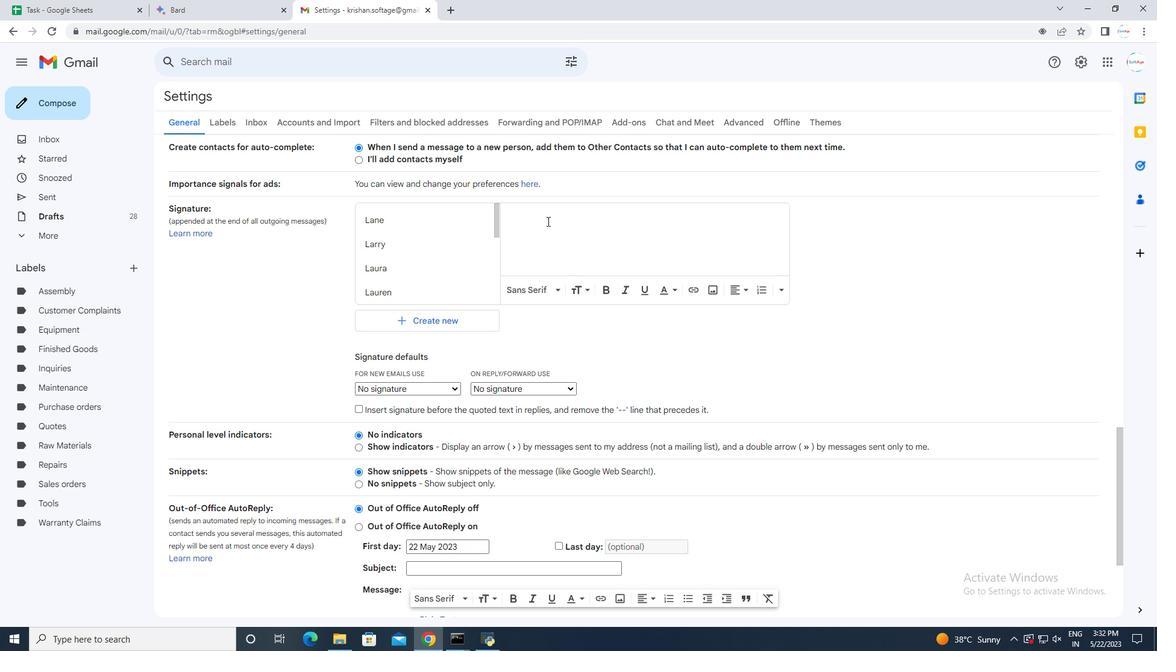 
Action: Mouse pressed left at (536, 212)
Screenshot: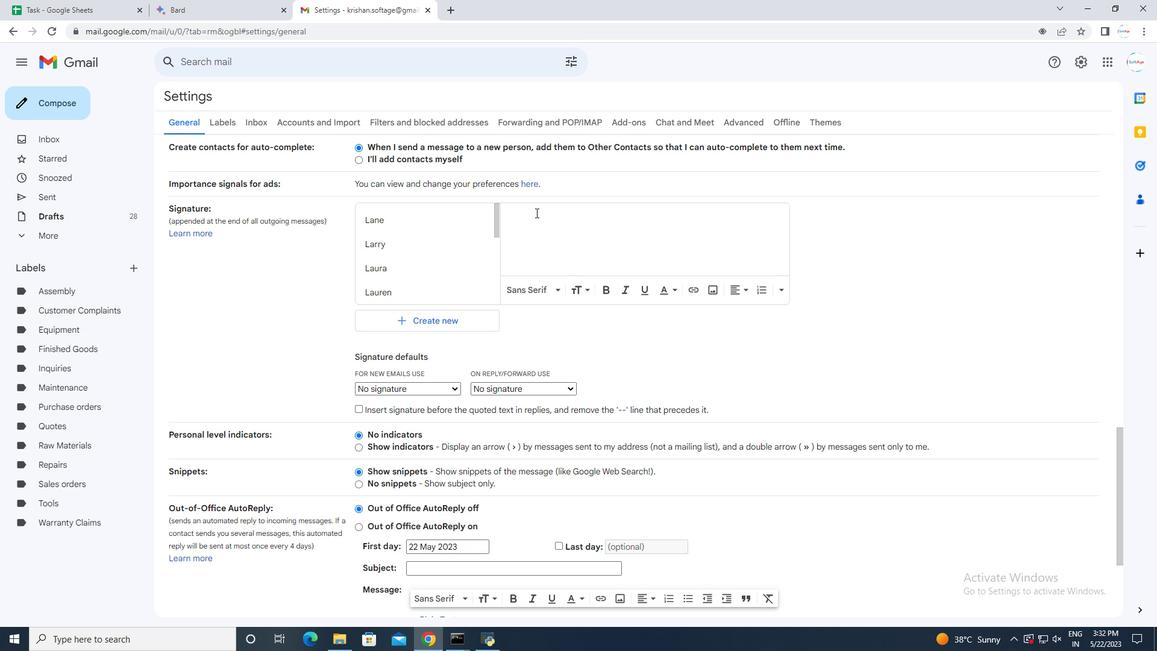 
Action: Key pressed <Key.shift>Lila<Key.space><Key.shift>Thompson
Screenshot: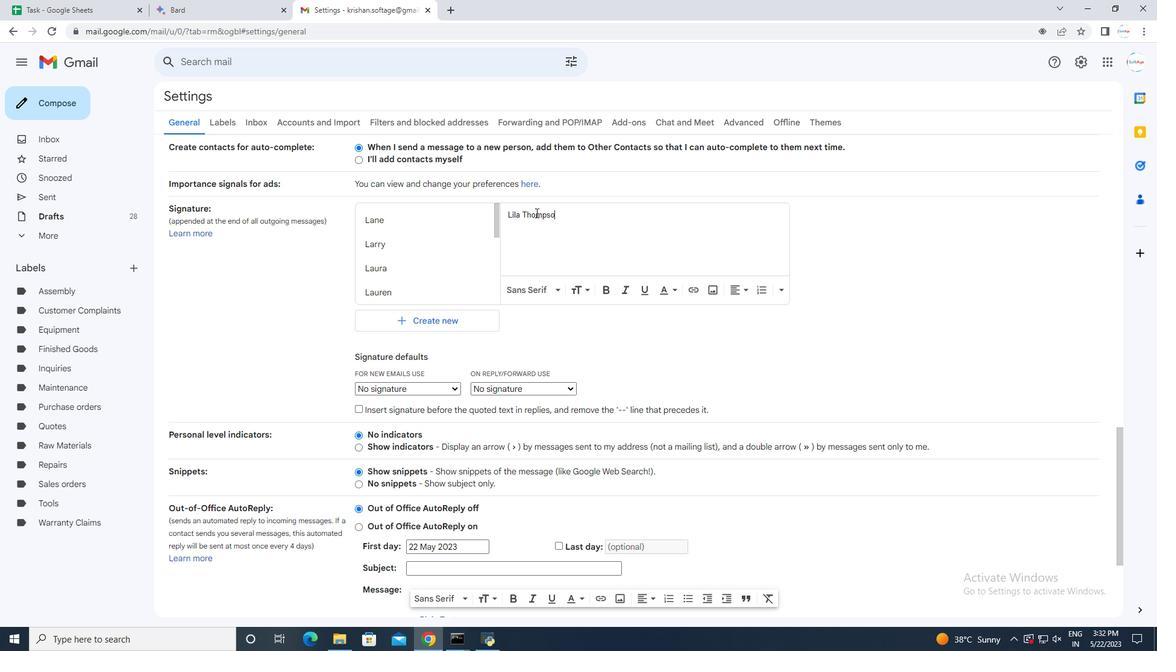 
Action: Mouse moved to (530, 335)
Screenshot: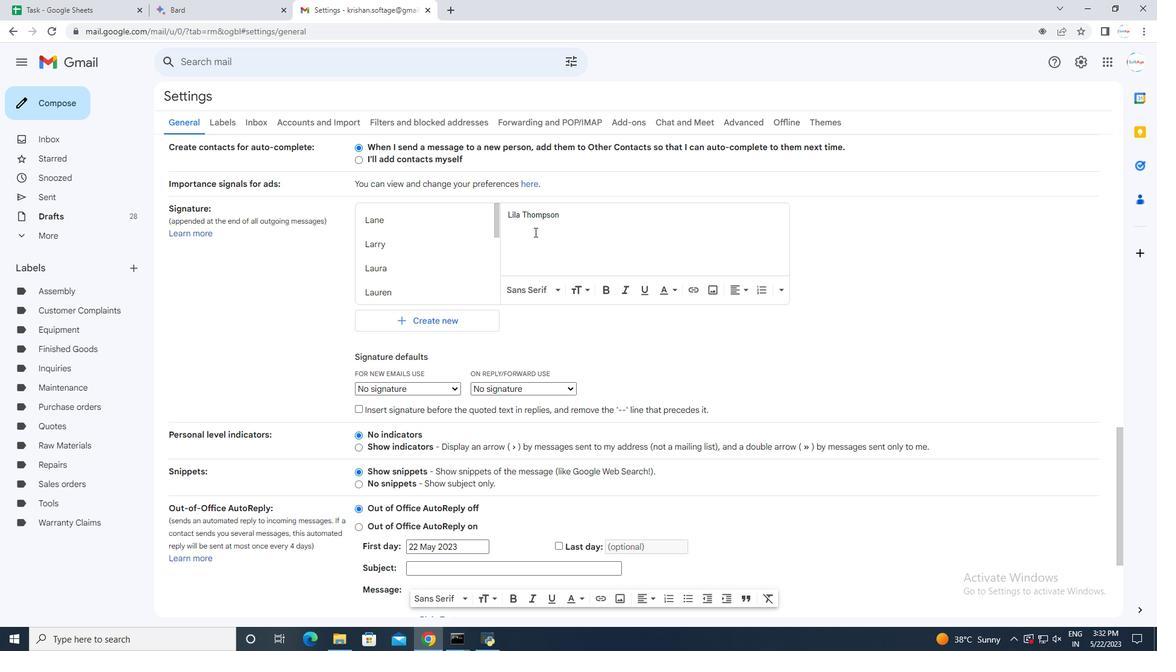 
Action: Mouse scrolled (530, 335) with delta (0, 0)
Screenshot: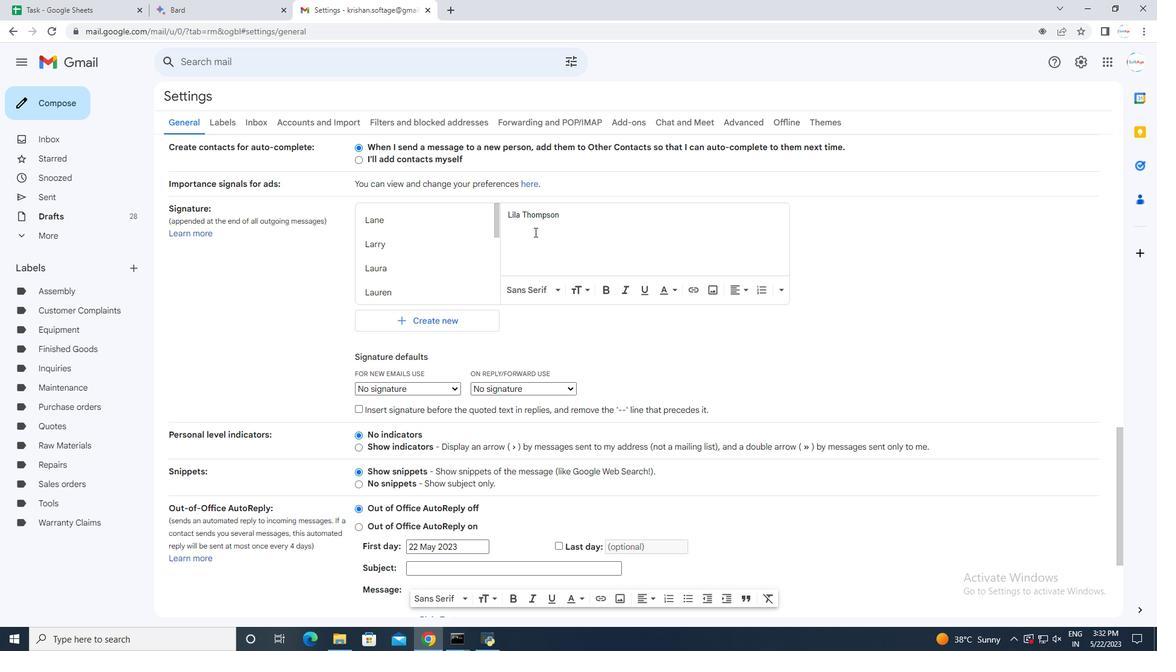 
Action: Mouse moved to (529, 340)
Screenshot: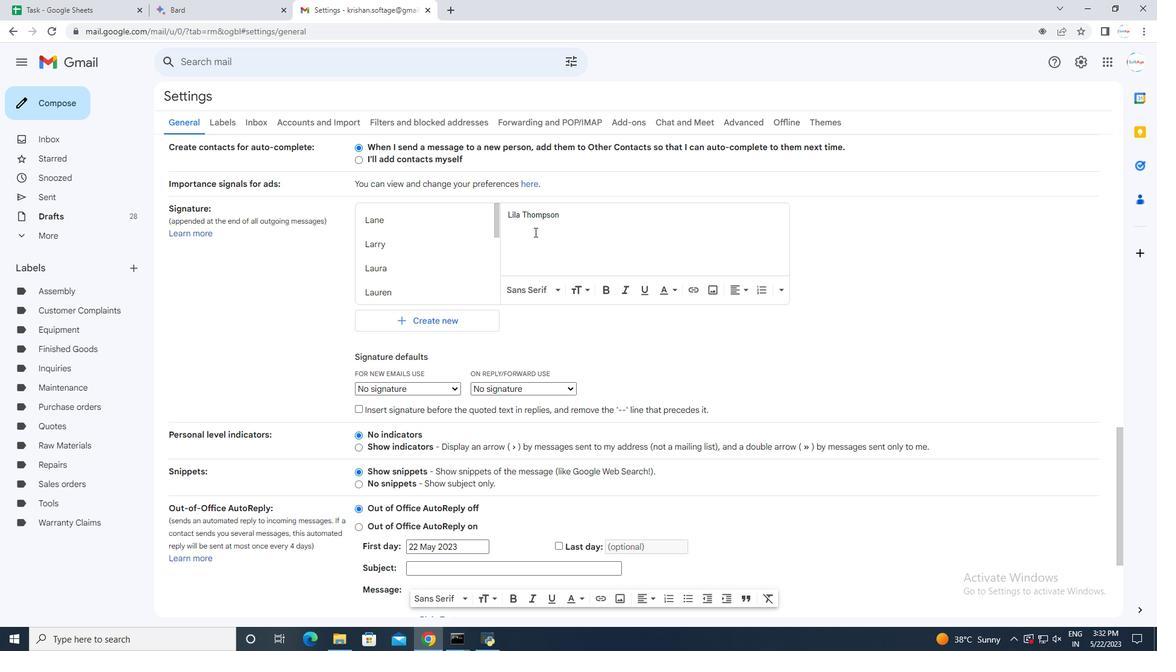 
Action: Mouse scrolled (529, 339) with delta (0, 0)
Screenshot: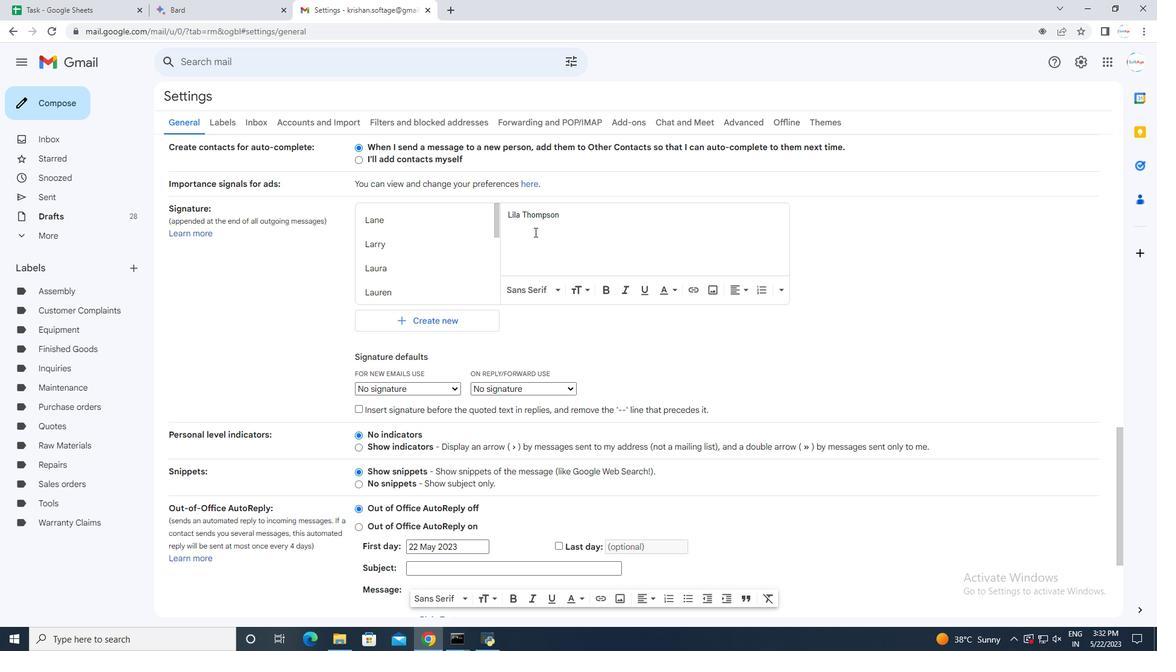 
Action: Mouse moved to (528, 341)
Screenshot: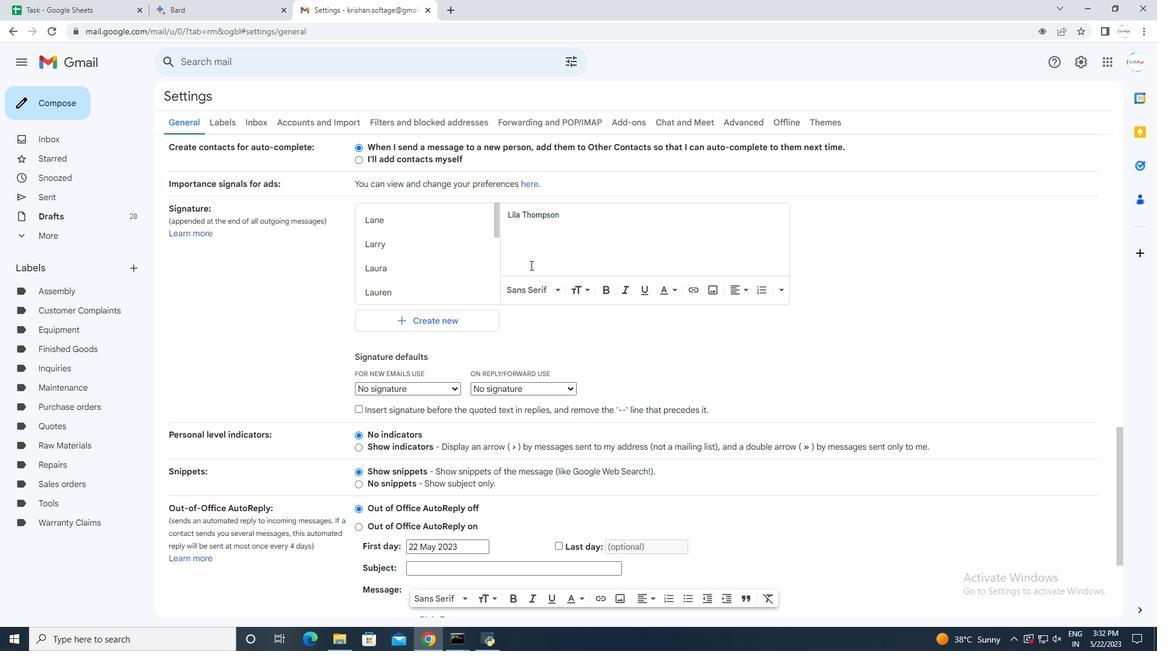 
Action: Mouse scrolled (528, 340) with delta (0, 0)
Screenshot: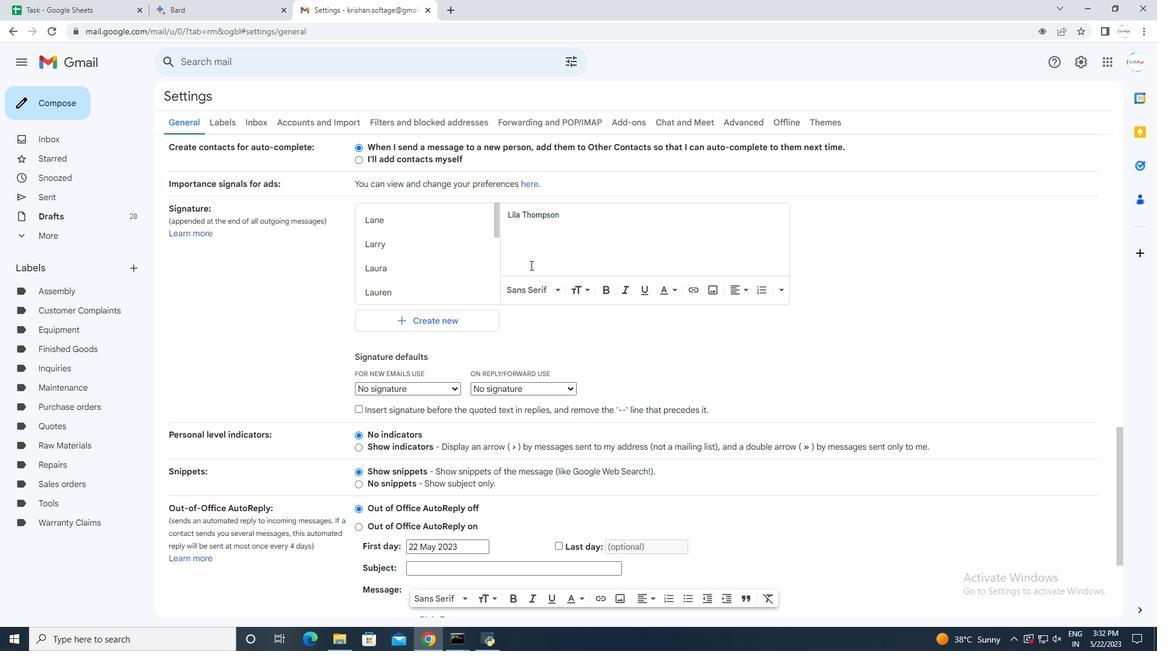 
Action: Mouse scrolled (528, 340) with delta (0, 0)
Screenshot: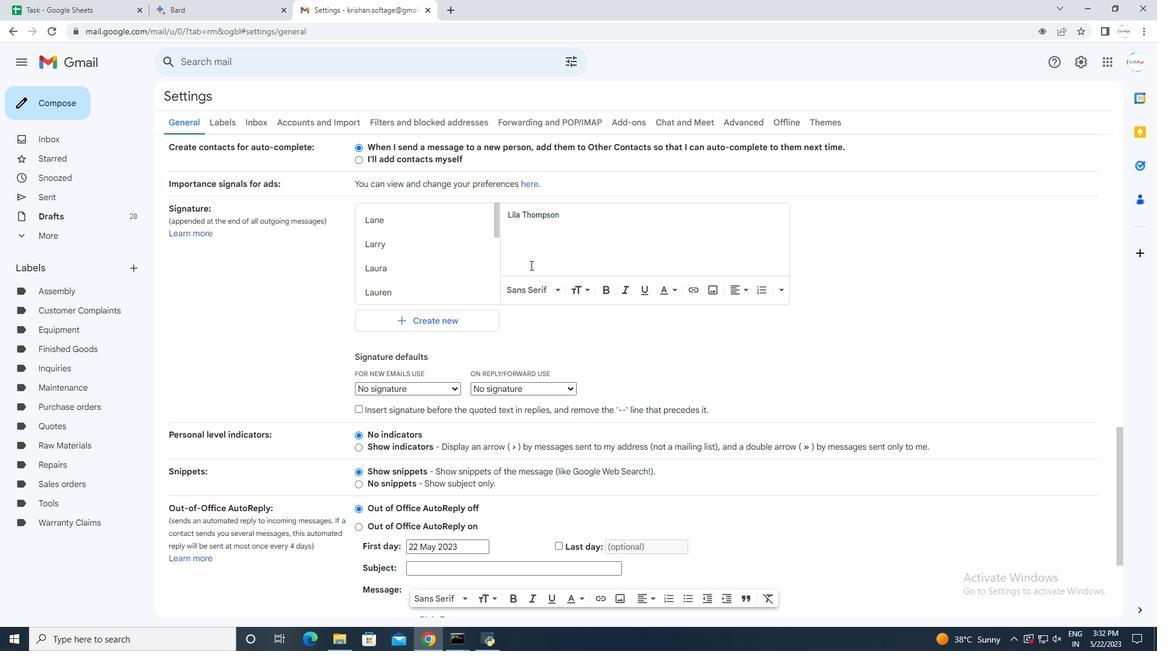
Action: Mouse moved to (528, 341)
Screenshot: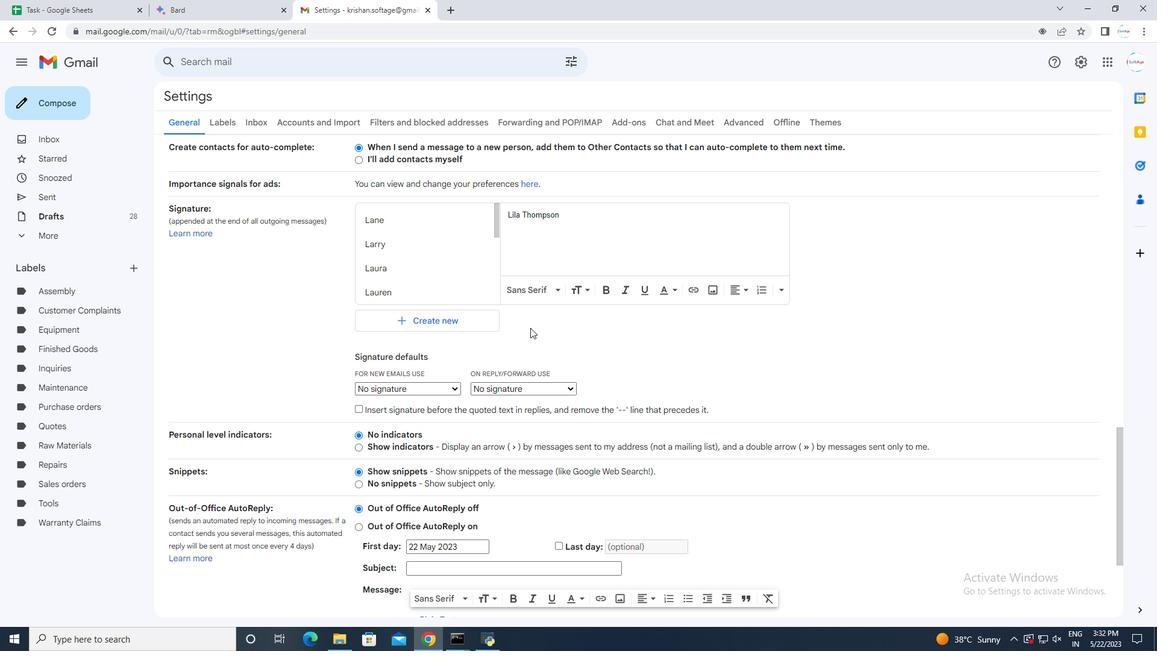 
Action: Mouse scrolled (528, 341) with delta (0, 0)
Screenshot: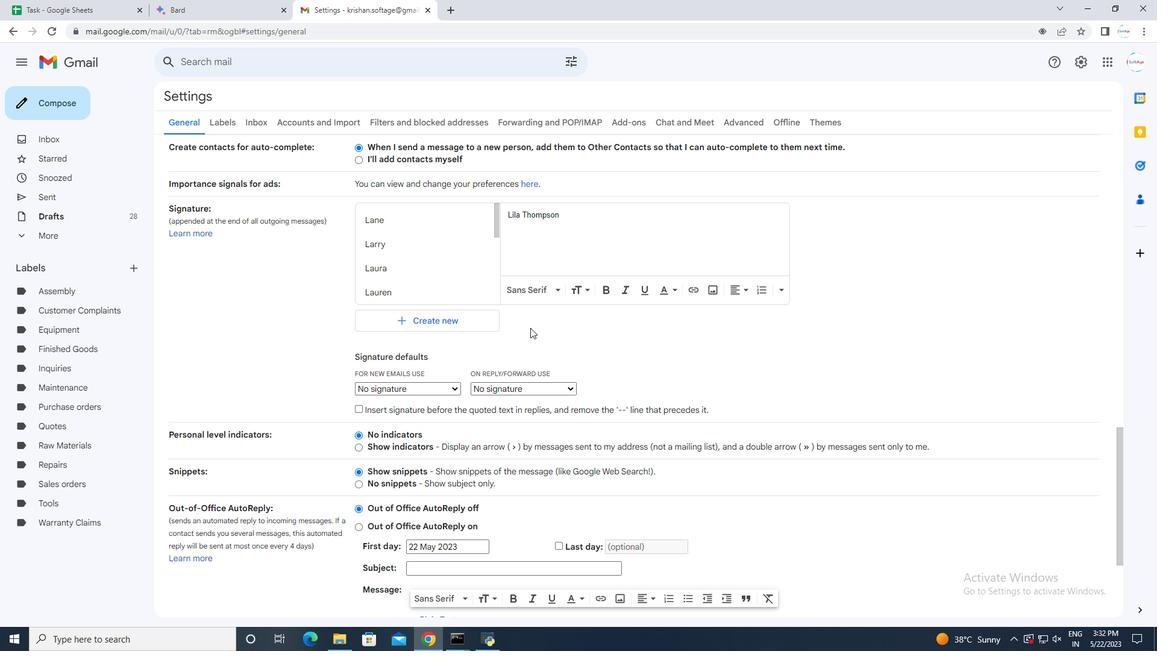 
Action: Mouse scrolled (528, 341) with delta (0, 0)
Screenshot: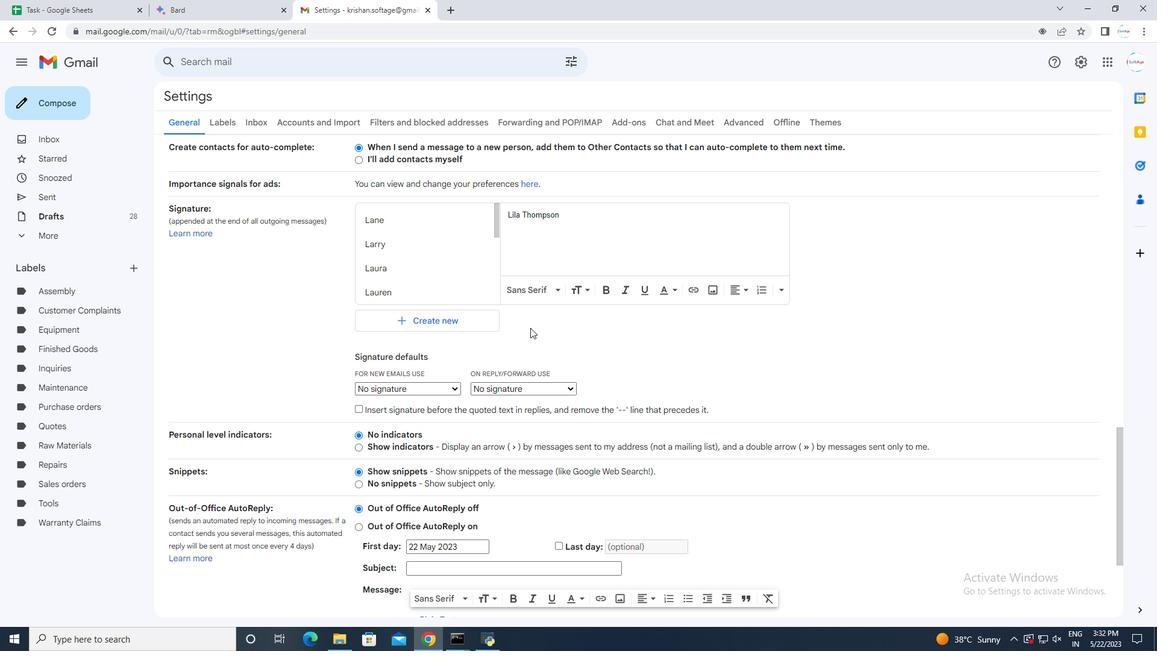 
Action: Mouse moved to (516, 368)
Screenshot: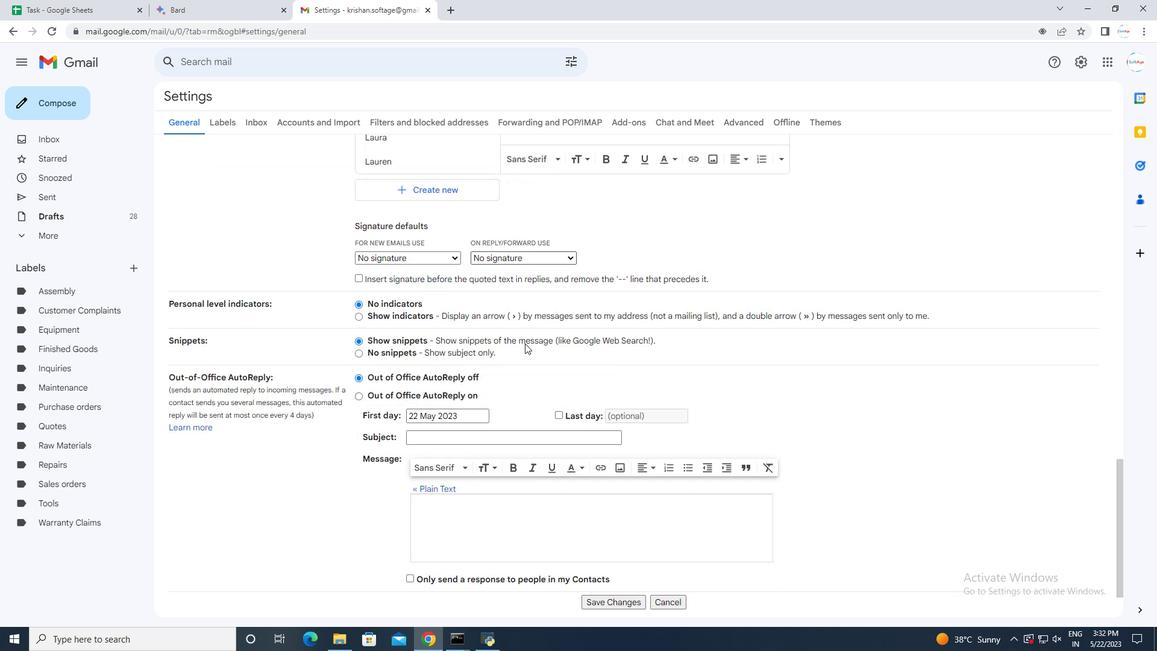 
Action: Mouse scrolled (516, 368) with delta (0, 0)
Screenshot: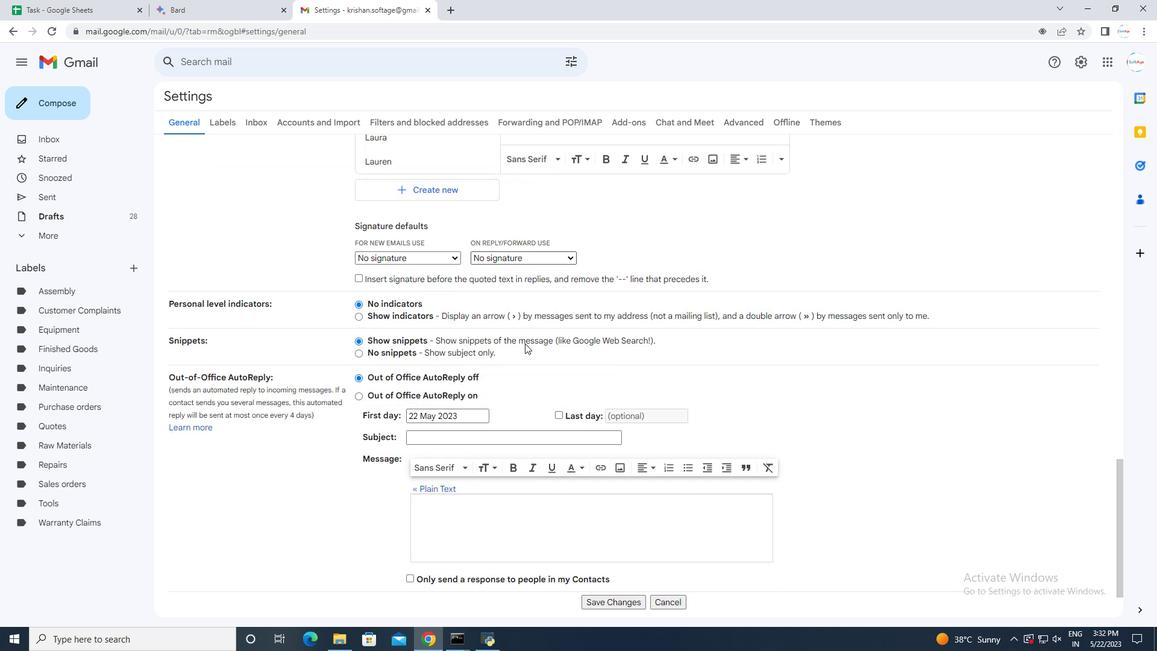 
Action: Mouse moved to (515, 379)
Screenshot: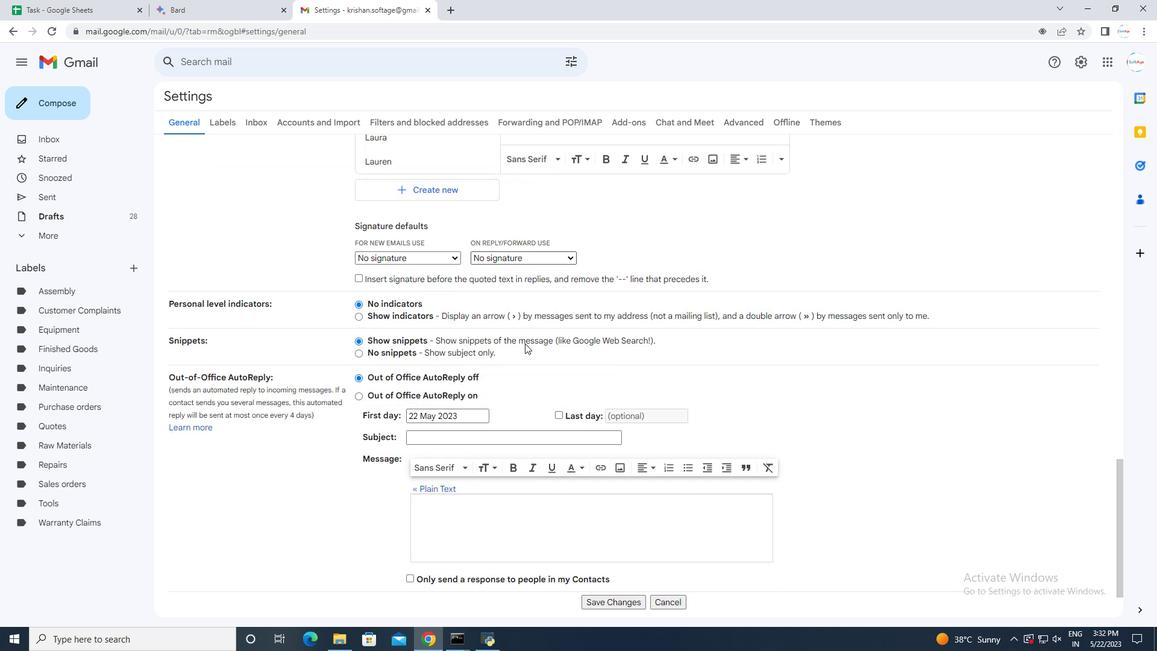
Action: Mouse scrolled (515, 378) with delta (0, 0)
Screenshot: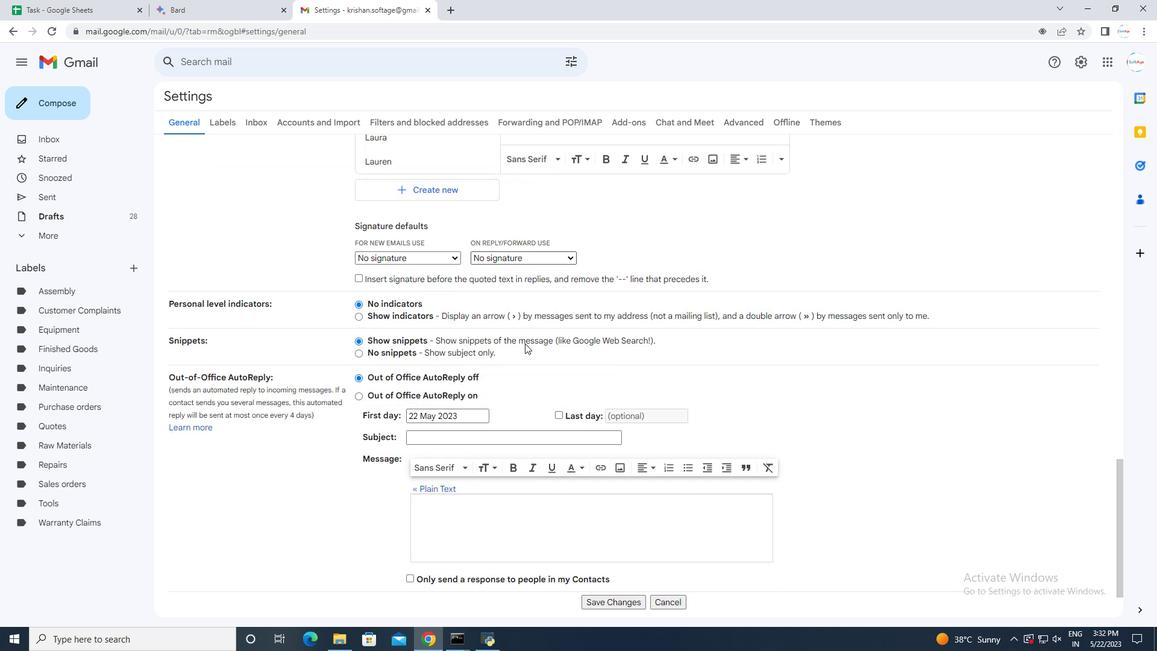 
Action: Mouse moved to (515, 382)
Screenshot: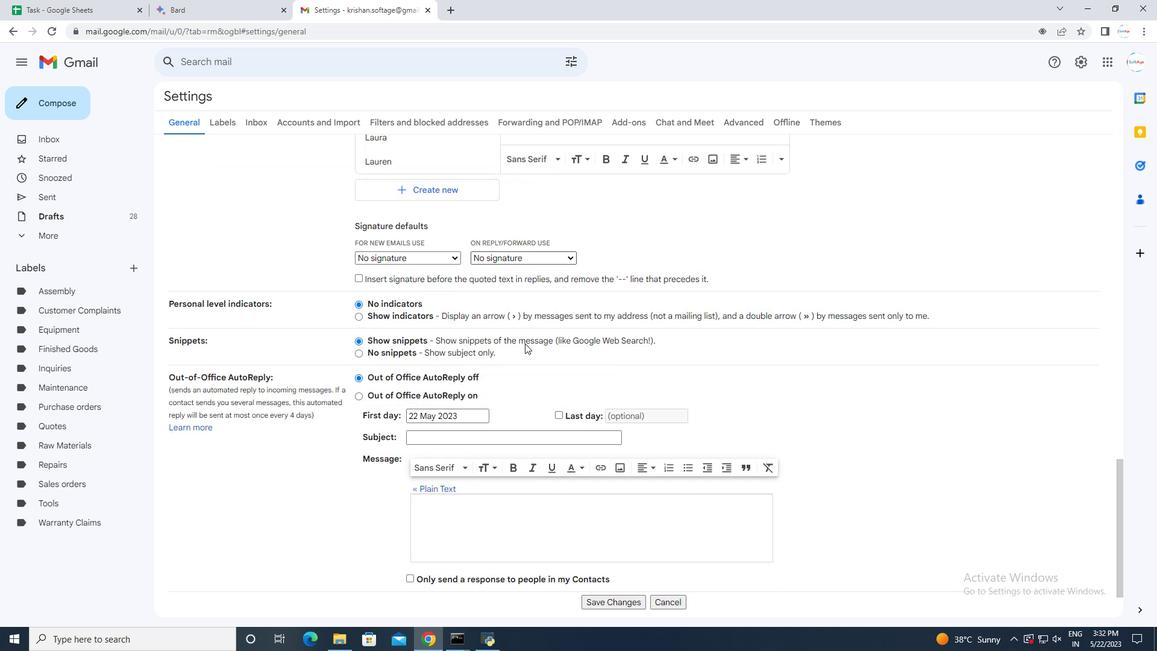 
Action: Mouse scrolled (515, 381) with delta (0, 0)
Screenshot: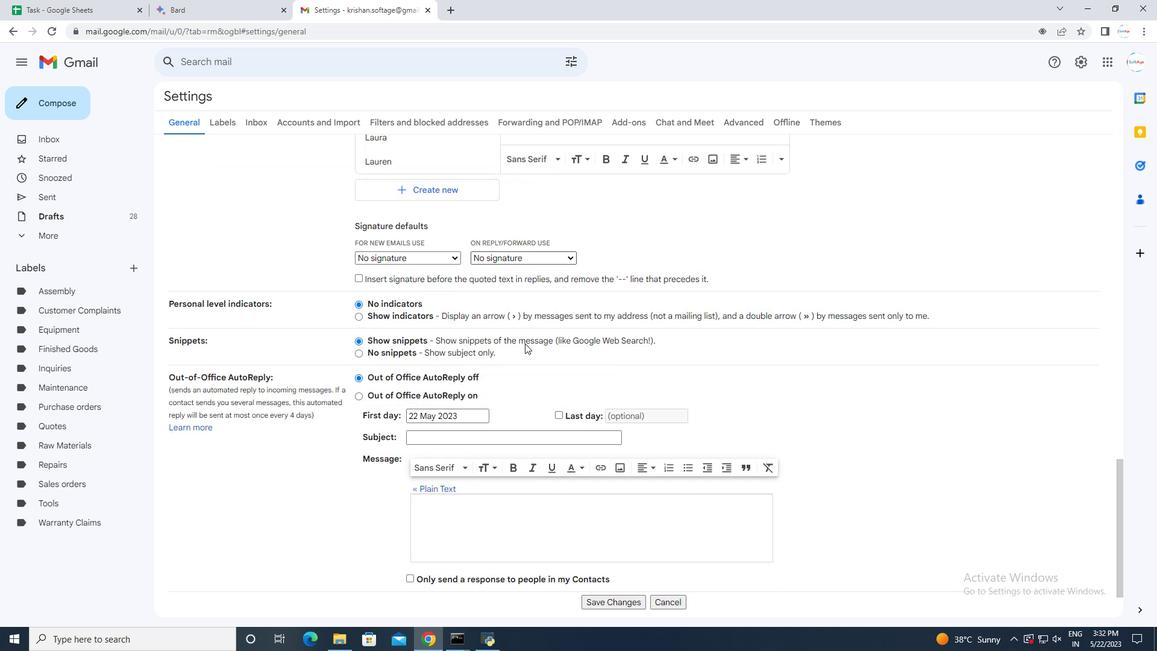 
Action: Mouse moved to (515, 387)
Screenshot: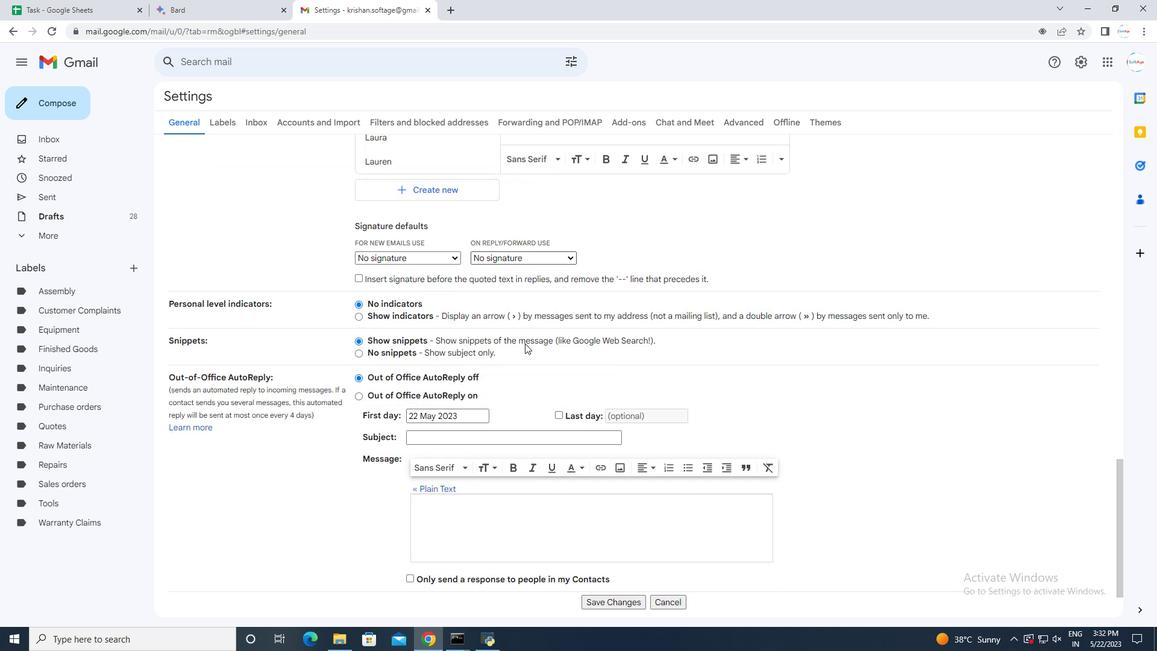 
Action: Mouse scrolled (515, 386) with delta (0, 0)
Screenshot: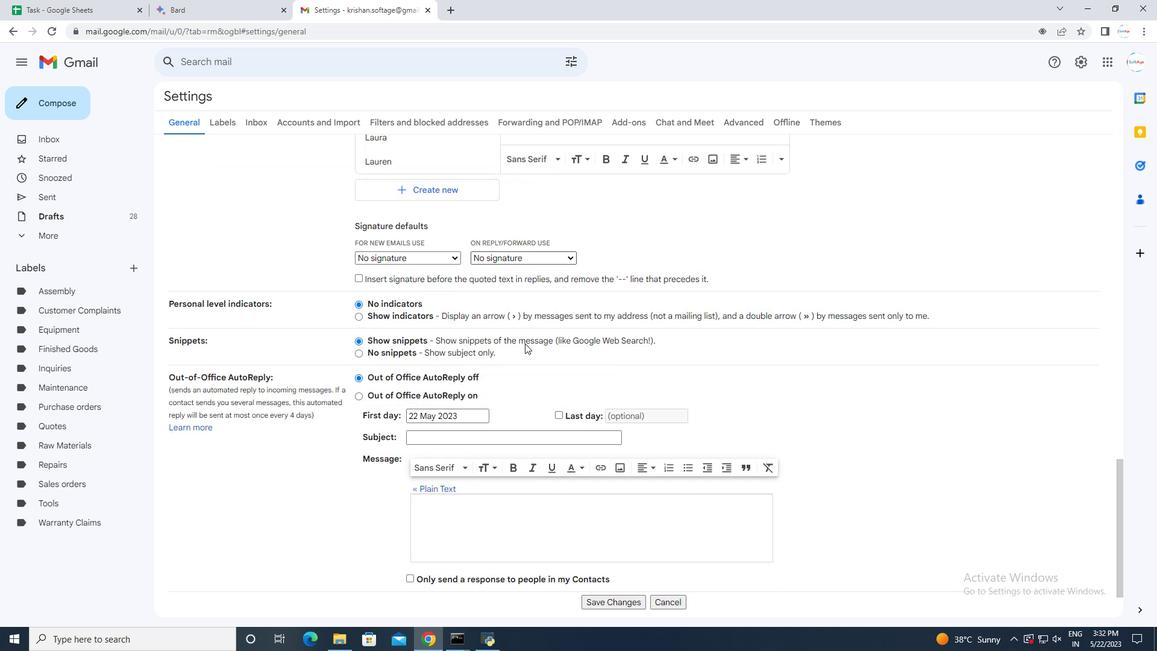 
Action: Mouse moved to (516, 397)
Screenshot: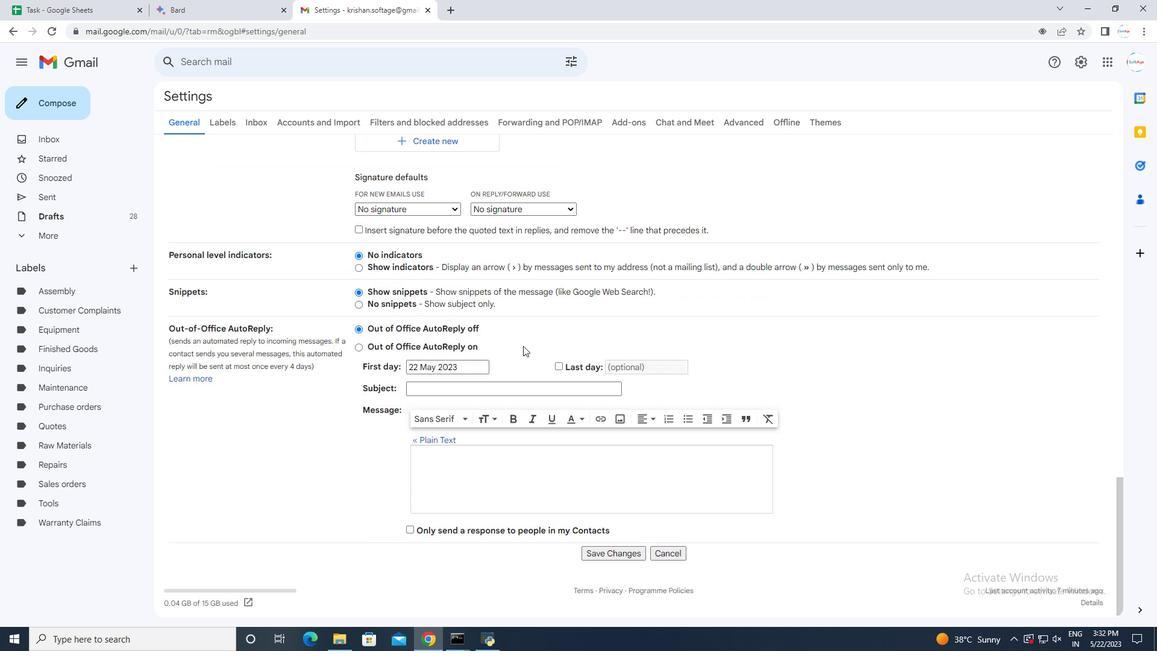 
Action: Mouse scrolled (516, 397) with delta (0, 0)
Screenshot: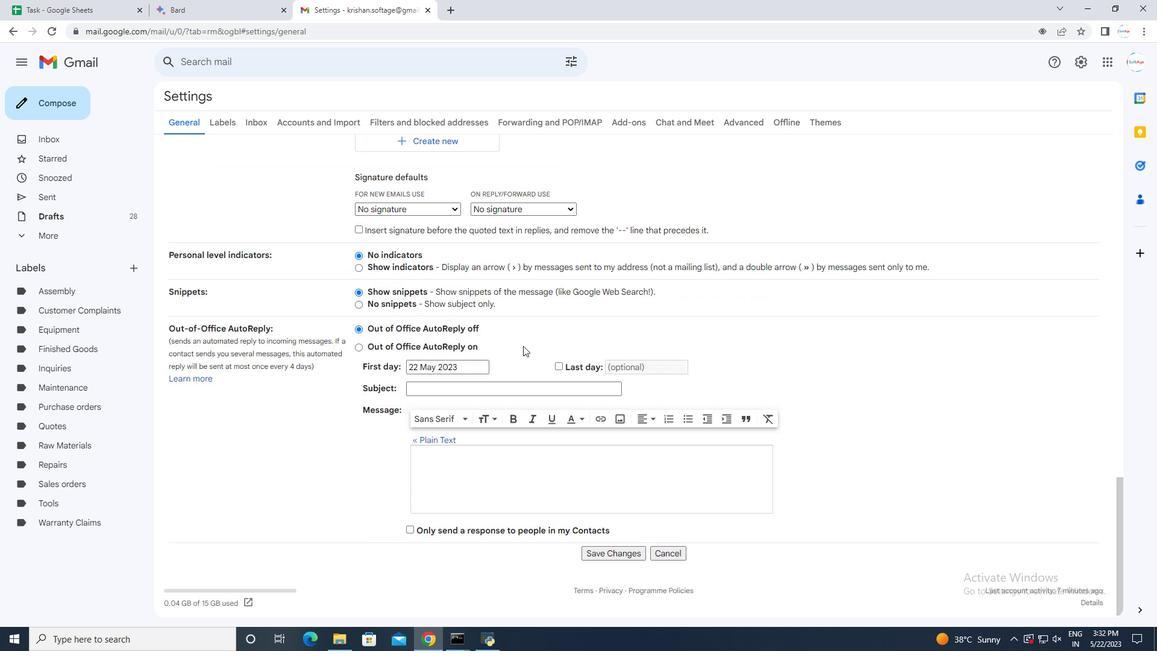 
Action: Mouse moved to (598, 555)
Screenshot: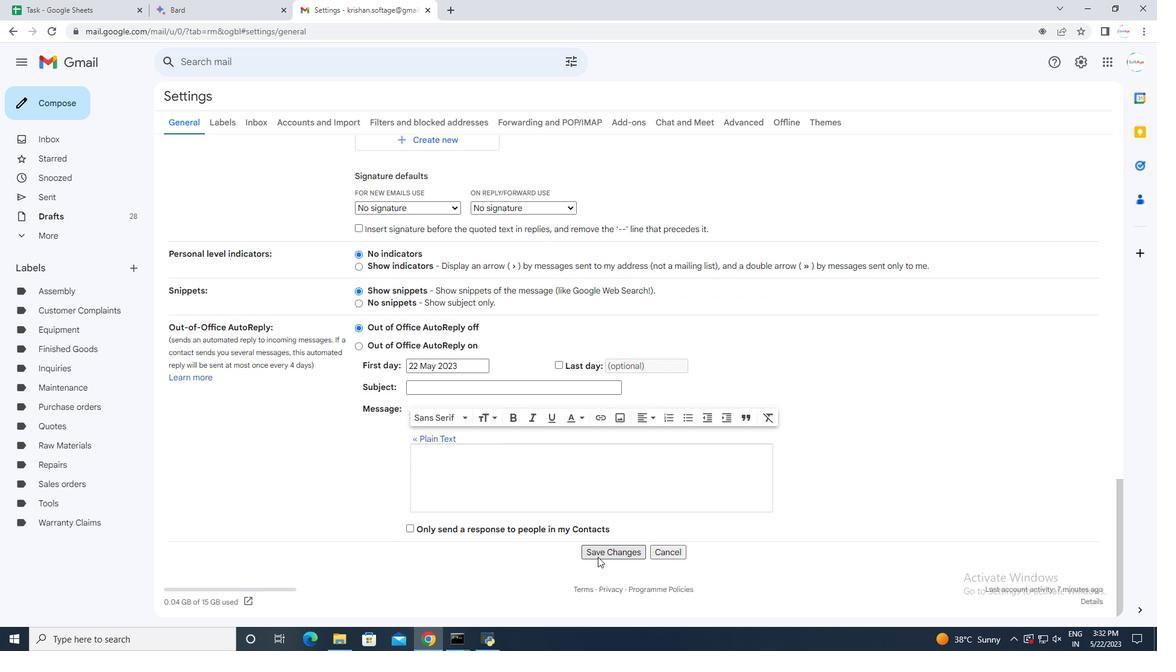 
Action: Mouse pressed left at (598, 555)
Screenshot: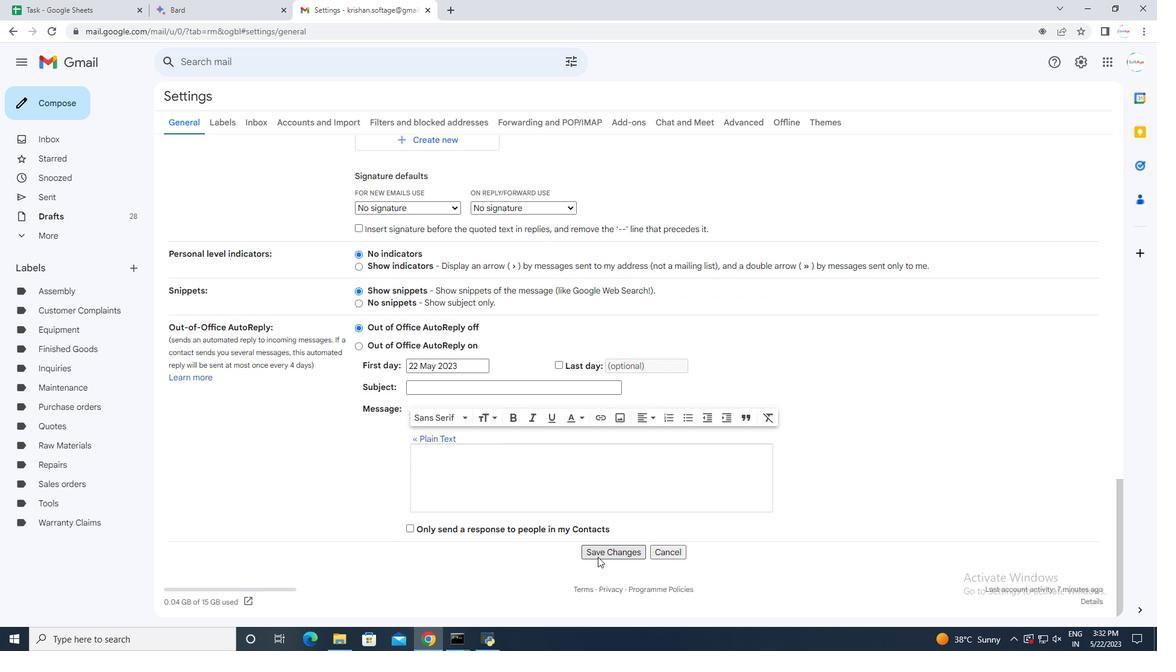
Action: Mouse moved to (71, 101)
Screenshot: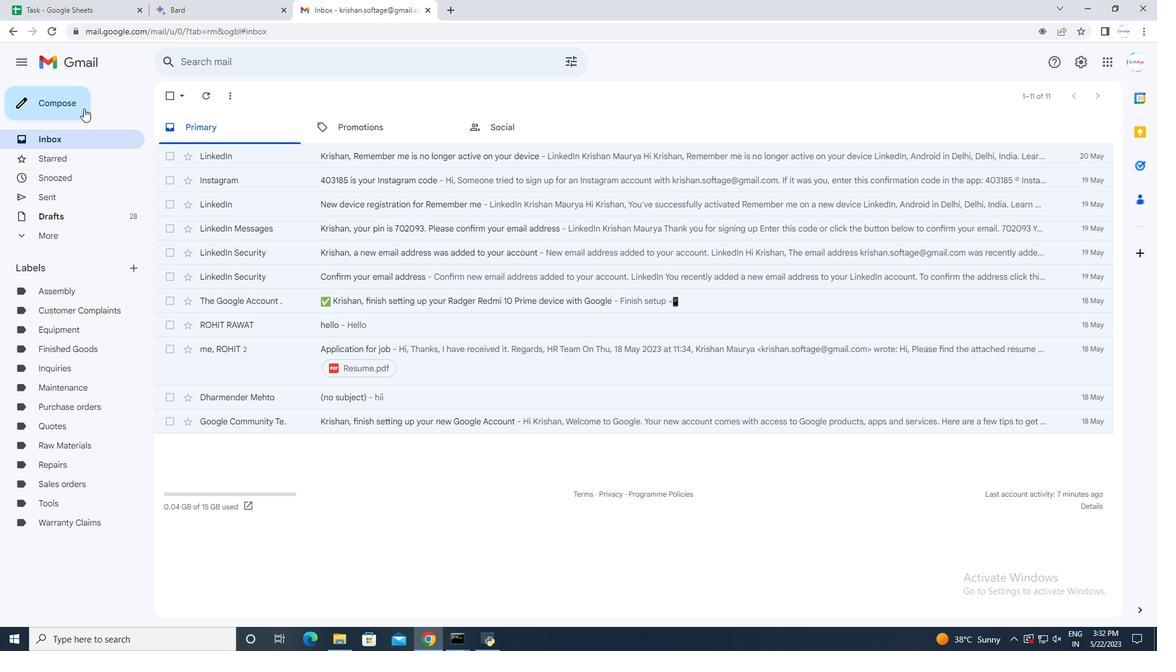 
Action: Mouse pressed left at (71, 101)
Screenshot: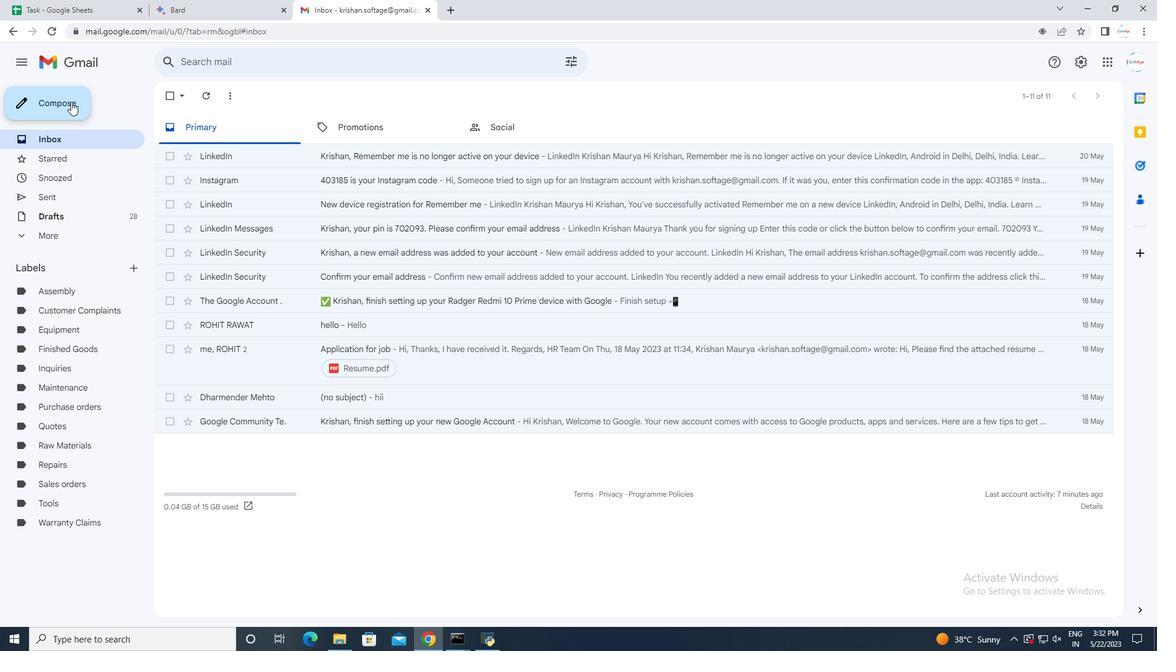 
Action: Mouse moved to (785, 286)
Screenshot: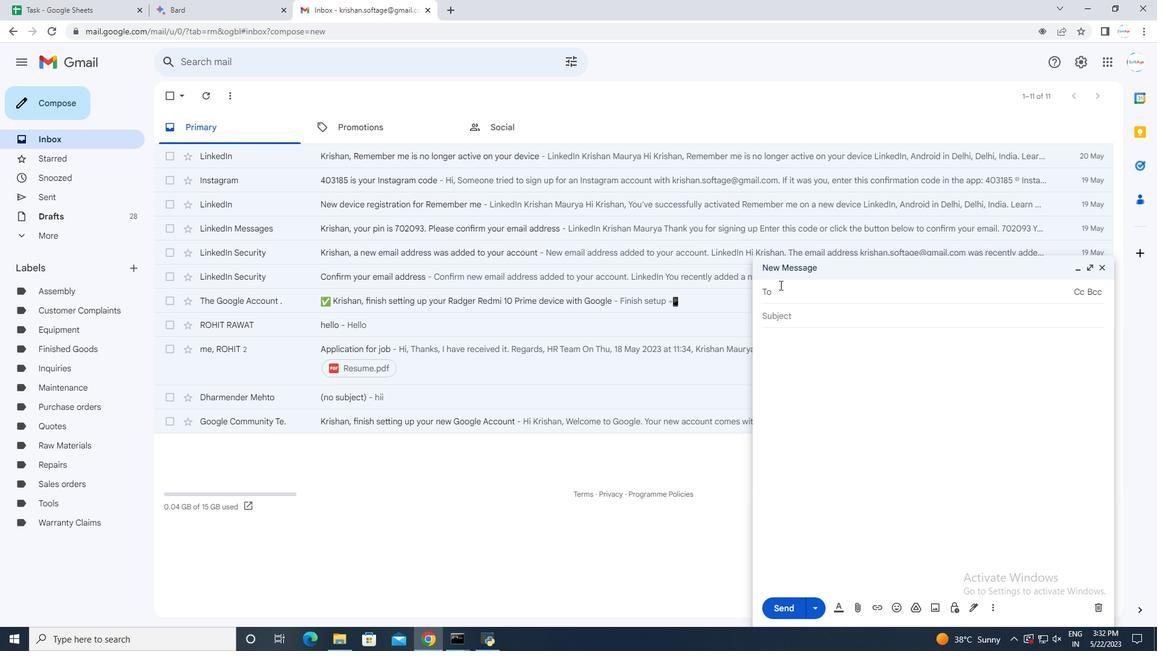 
Action: Mouse pressed left at (785, 286)
Screenshot: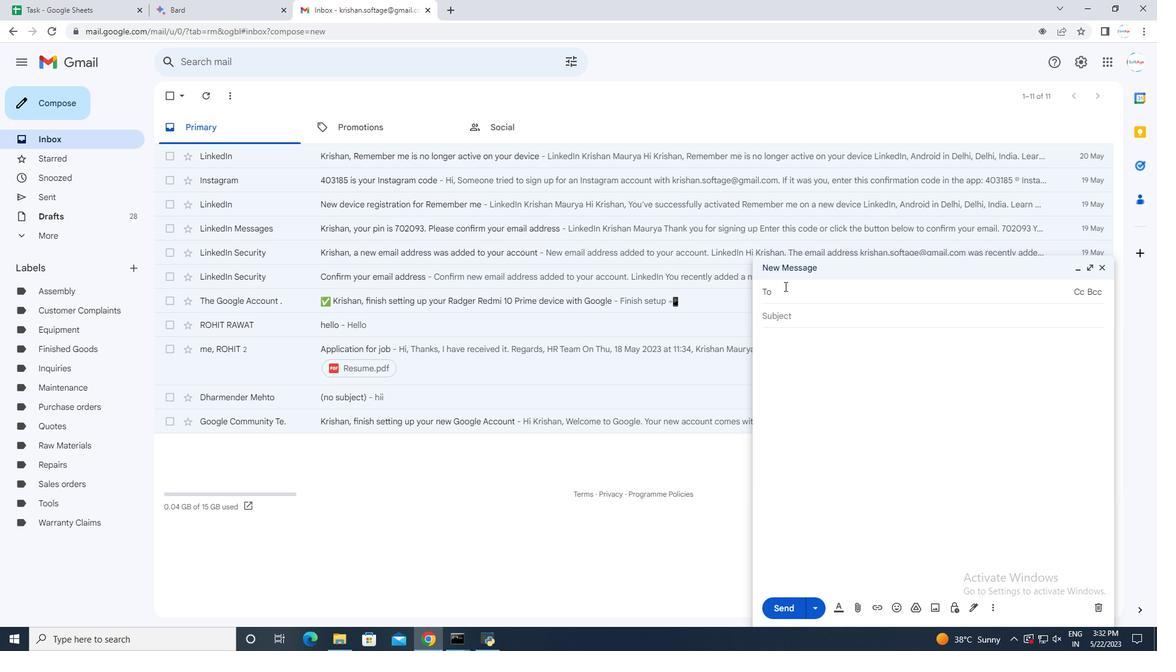 
Action: Mouse moved to (785, 265)
Screenshot: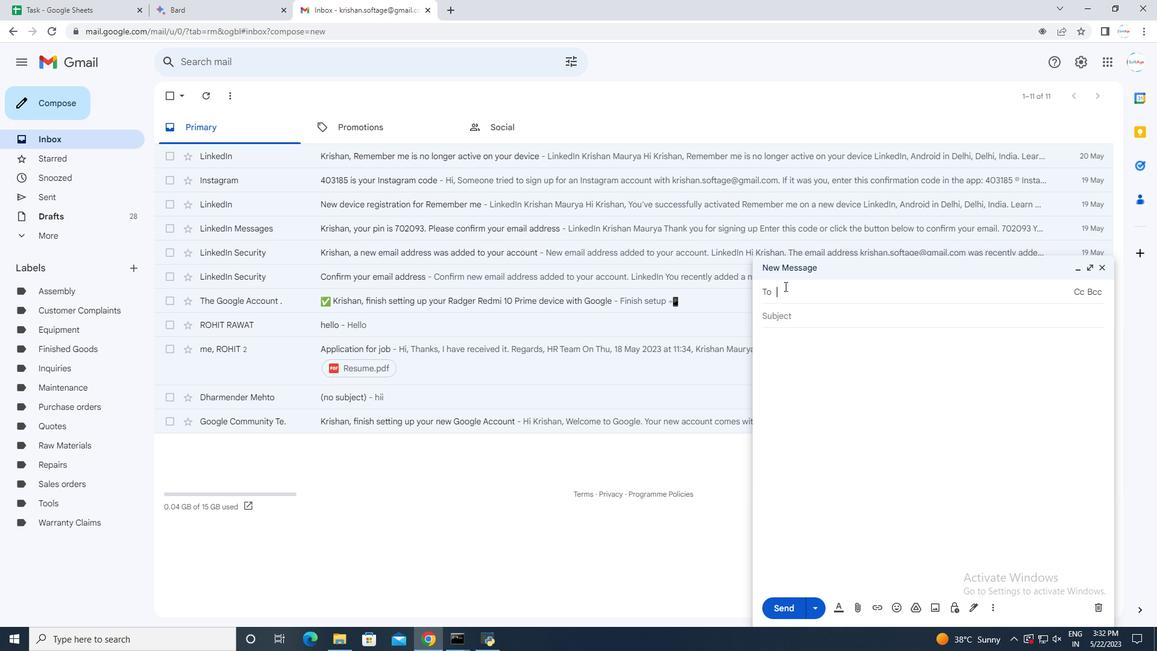 
Action: Key pressed soft<Key.backspace><Key.backspace><Key.backspace><Key.backspace><Key.backspace><Key.backspace><Key.backspace><Key.backspace><Key.backspace><Key.backspace><Key.backspace><Key.backspace><Key.backspace><Key.backspace><Key.backspace>softage.6<Key.shift>@softage.nr<Key.backspace>et<Key.tab><Key.tab><Key.tab>a<Key.backspace><Key.backspace>sincere<Key.space>appreciatin<Key.space>and<Key.space>gratiude<Key.space><Key.backspace>,
Screenshot: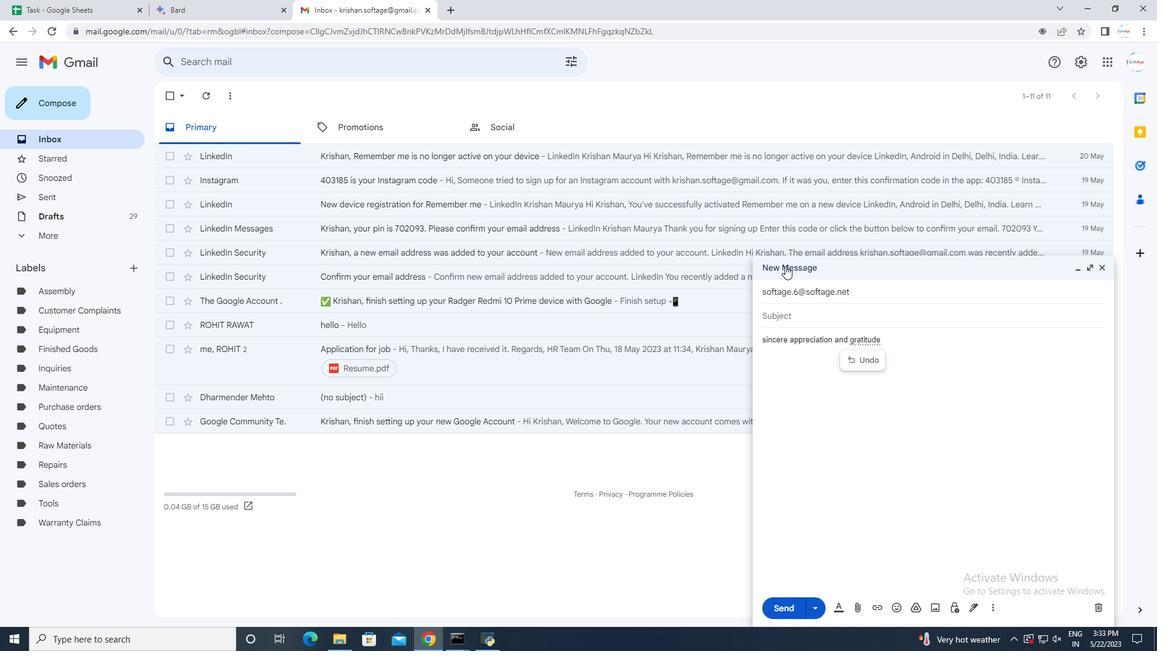 
Action: Mouse moved to (978, 604)
Screenshot: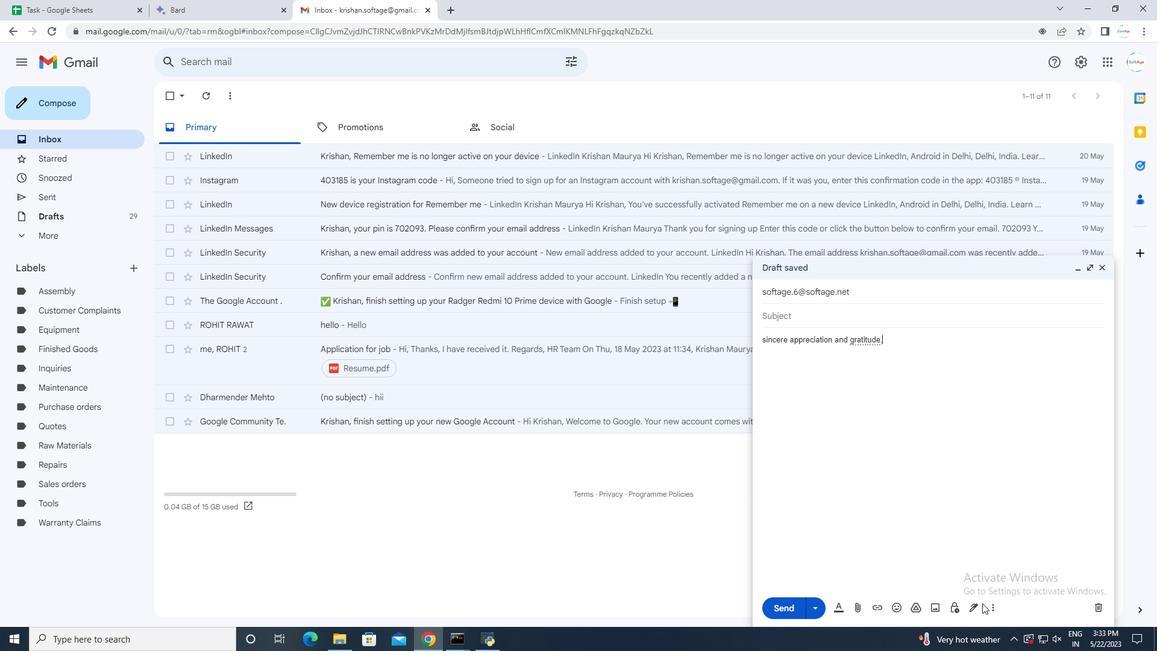 
Action: Mouse pressed left at (978, 604)
Screenshot: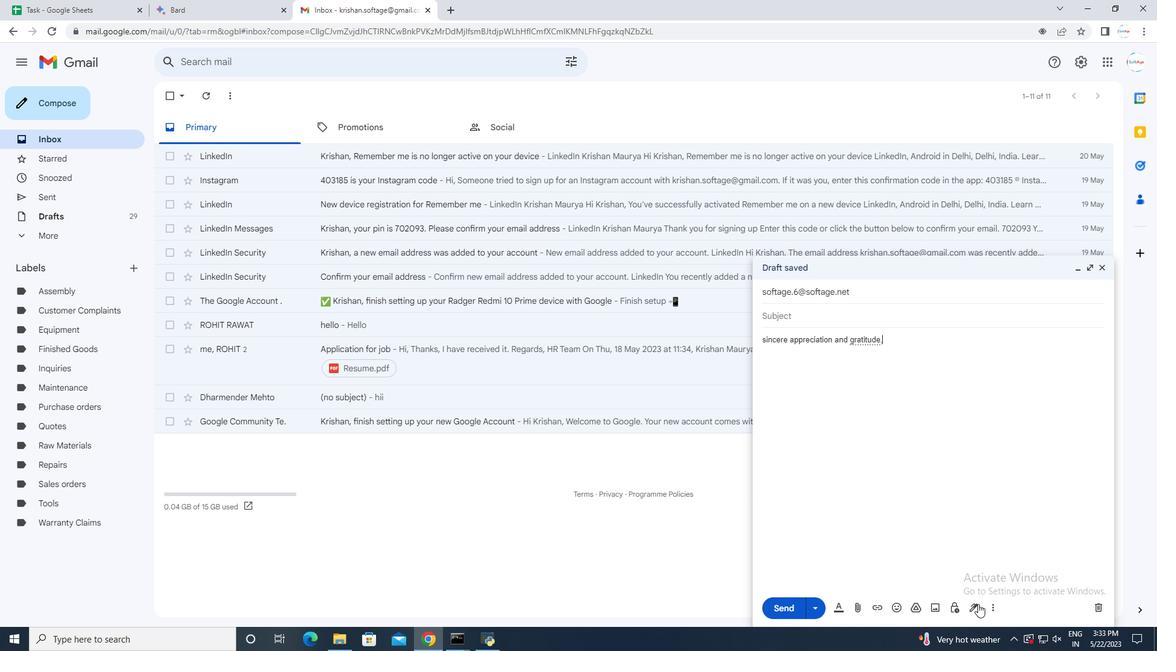 
Action: Mouse moved to (1013, 585)
Screenshot: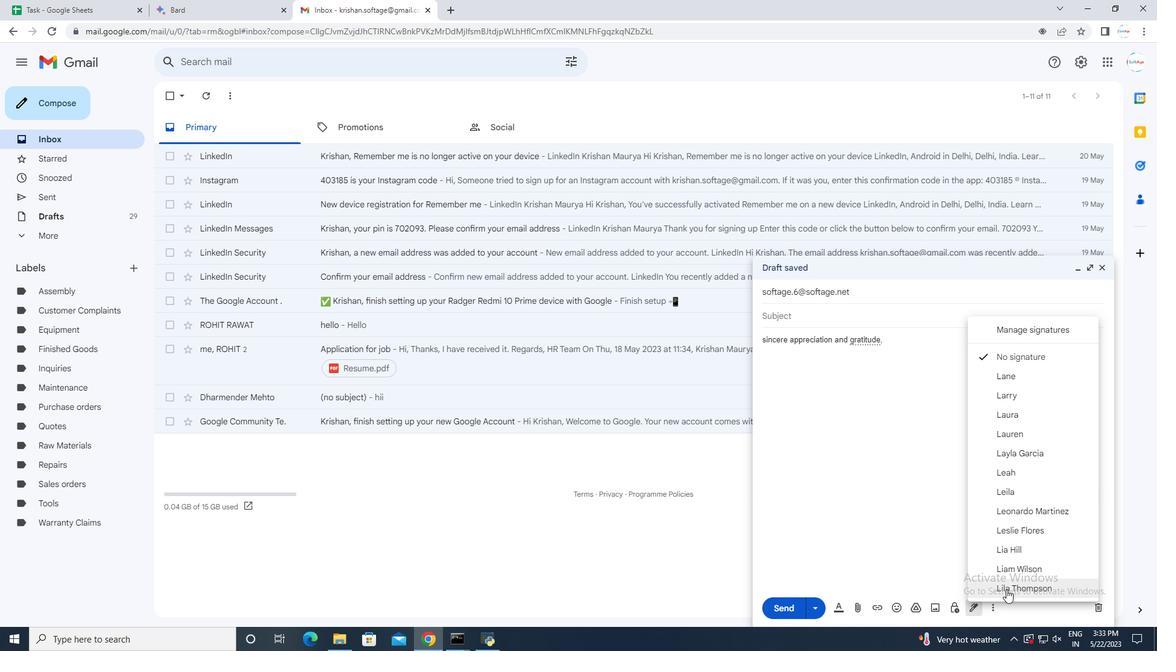 
Action: Mouse pressed left at (1013, 585)
Screenshot: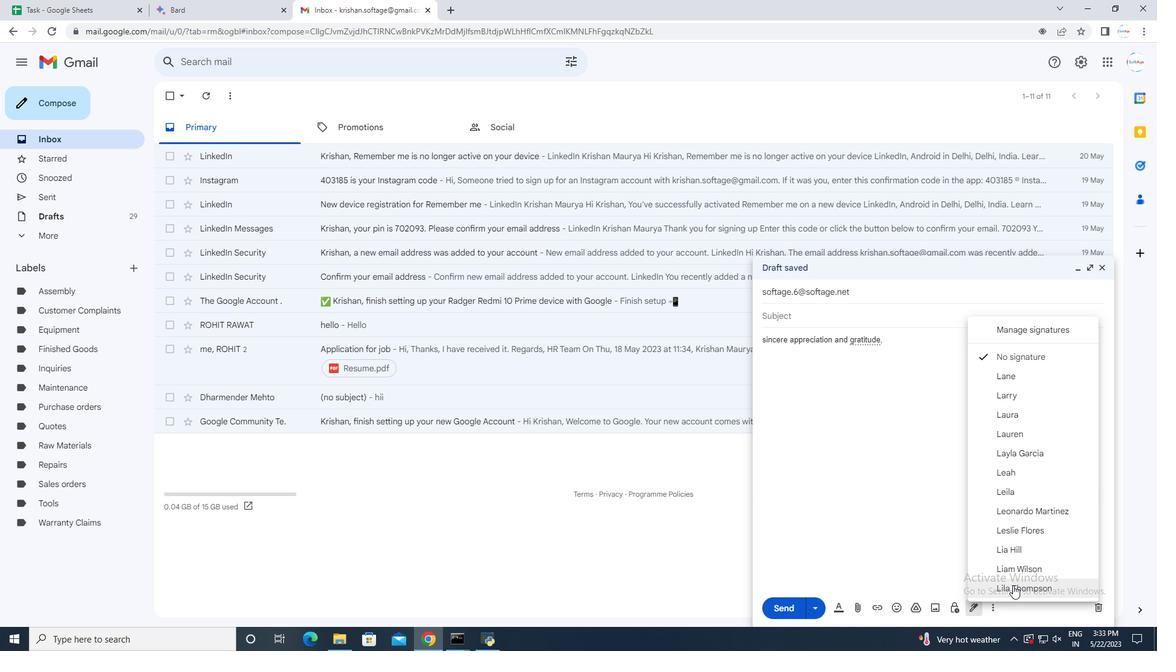 
Action: Mouse moved to (991, 606)
Screenshot: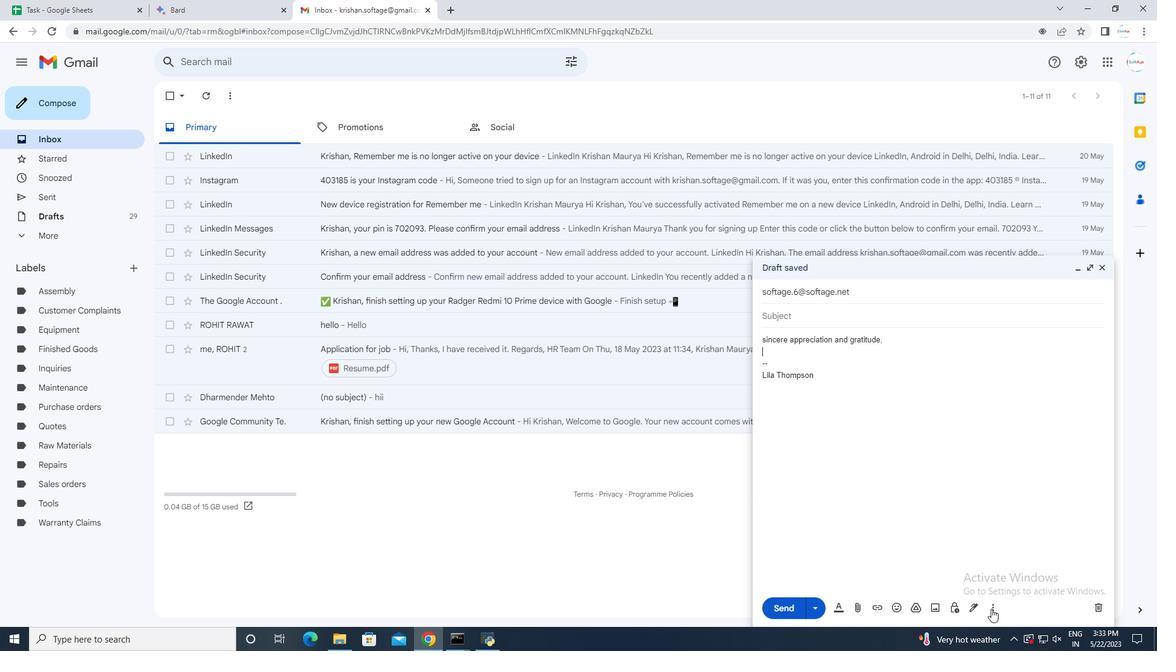 
Action: Mouse pressed left at (991, 606)
Screenshot: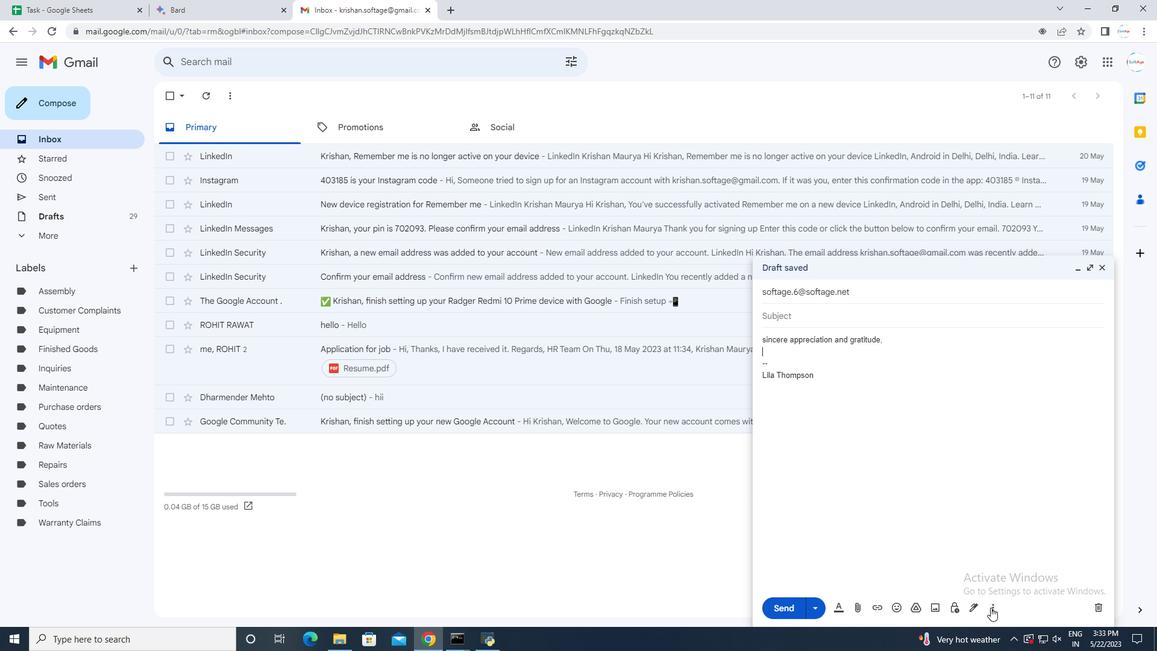 
Action: Mouse moved to (919, 471)
Screenshot: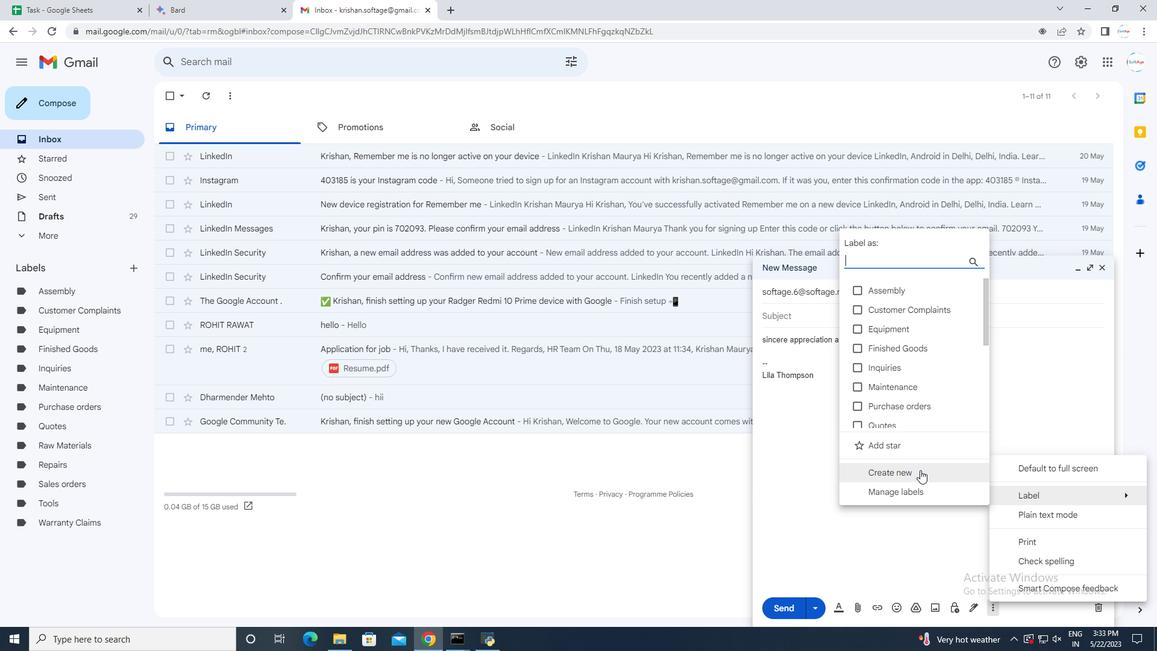 
Action: Mouse pressed left at (919, 471)
Screenshot: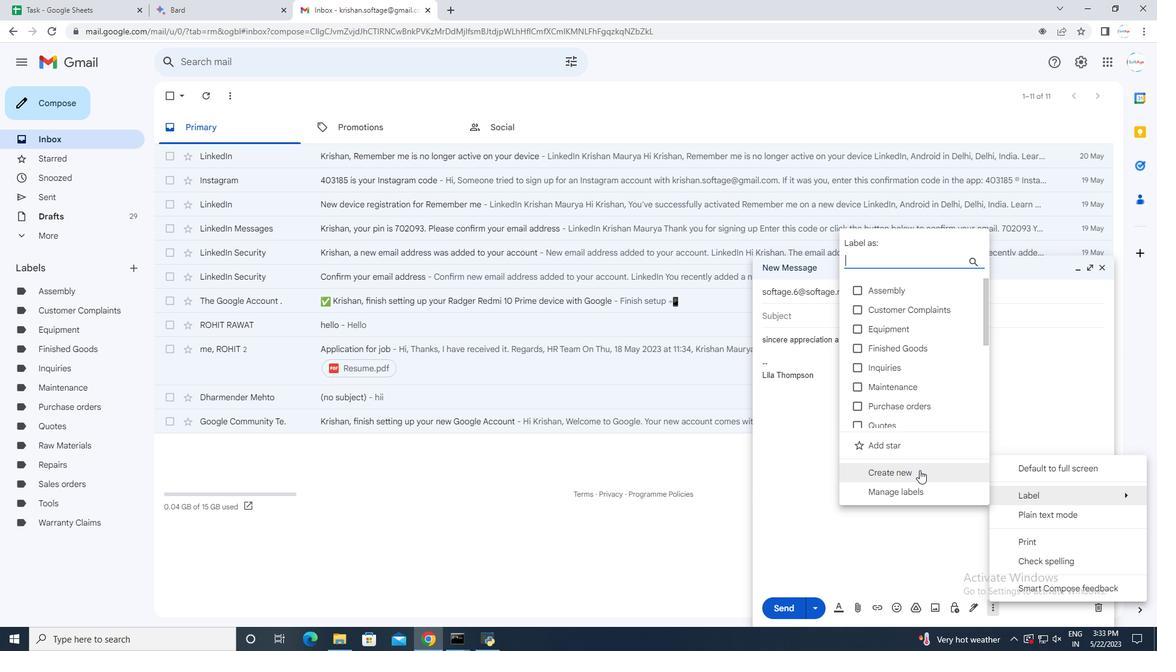 
Action: Mouse moved to (630, 317)
Screenshot: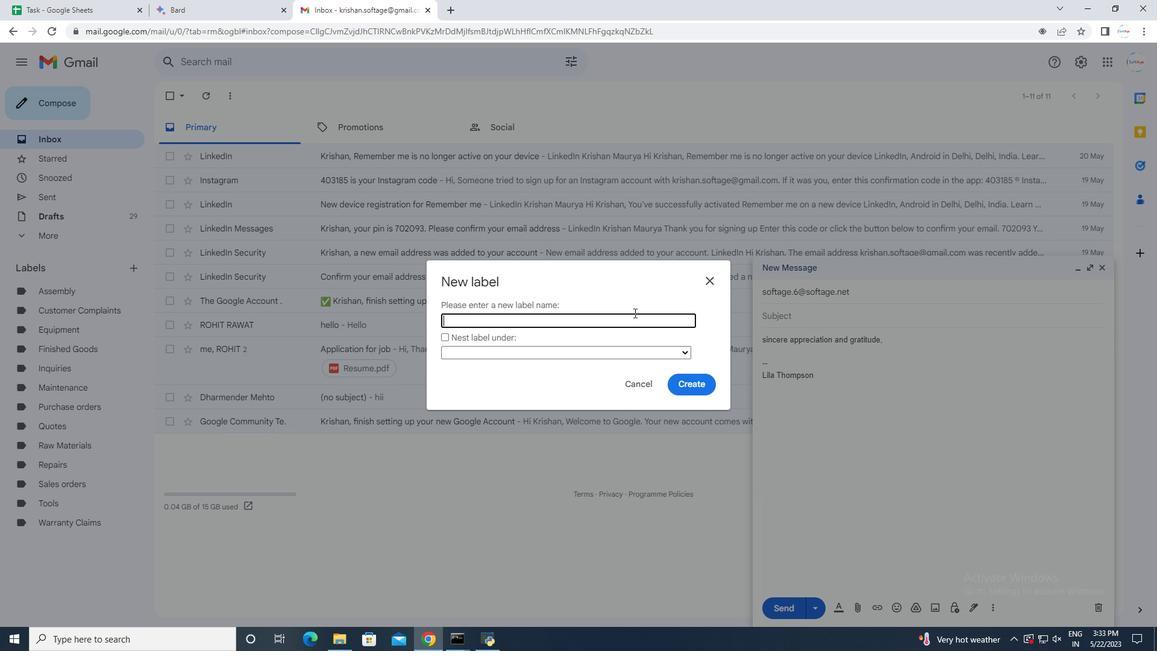 
Action: Mouse pressed left at (630, 317)
Screenshot: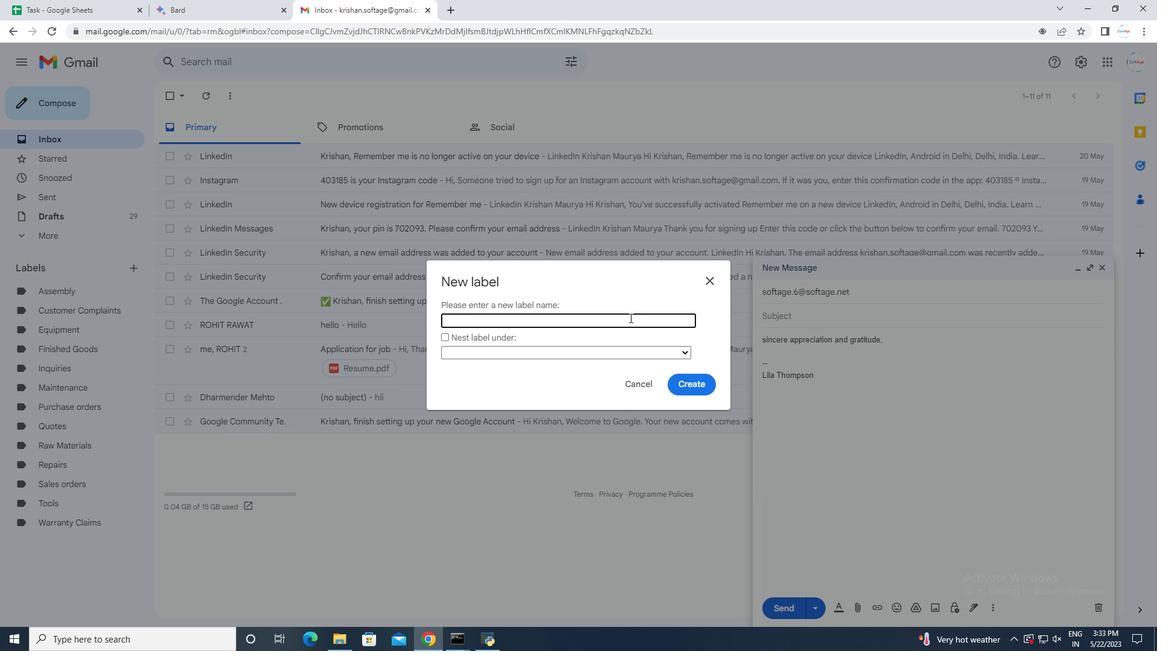 
Action: Key pressed <Key.shift>Returns
Screenshot: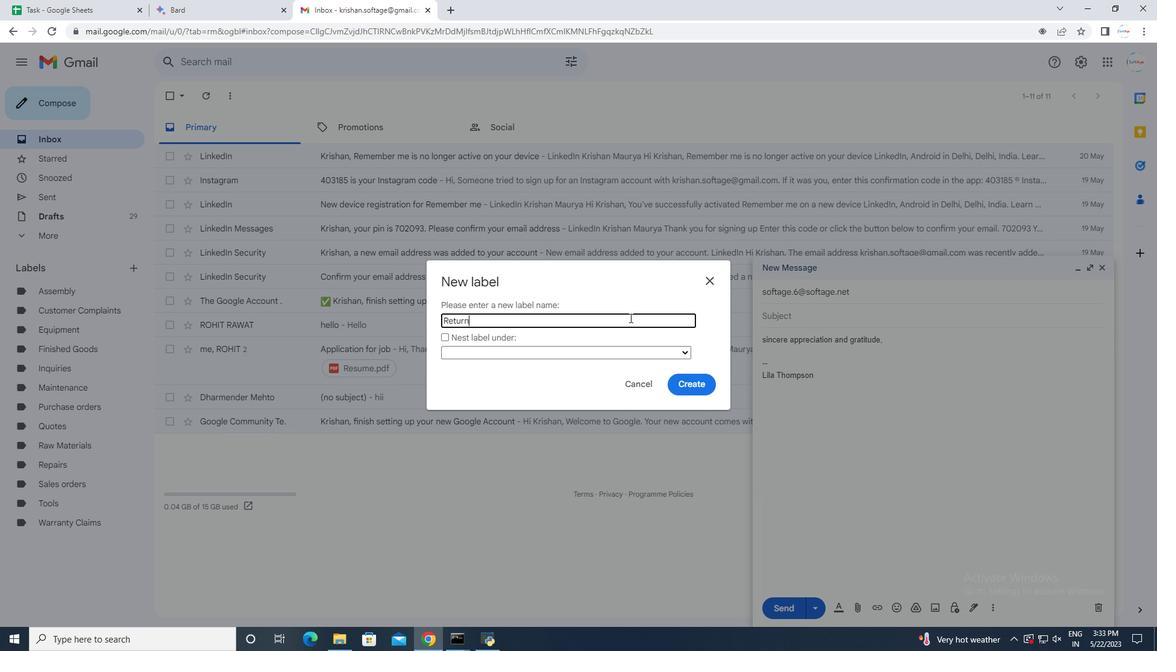 
Action: Mouse moved to (698, 387)
Screenshot: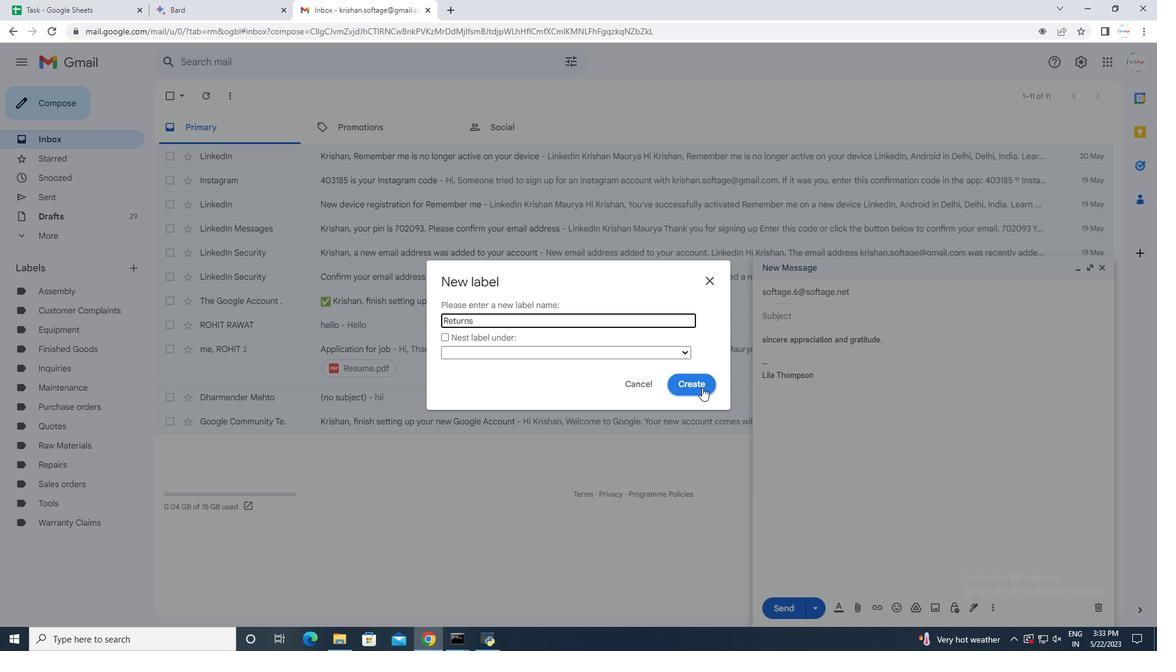 
Action: Mouse pressed left at (698, 387)
Screenshot: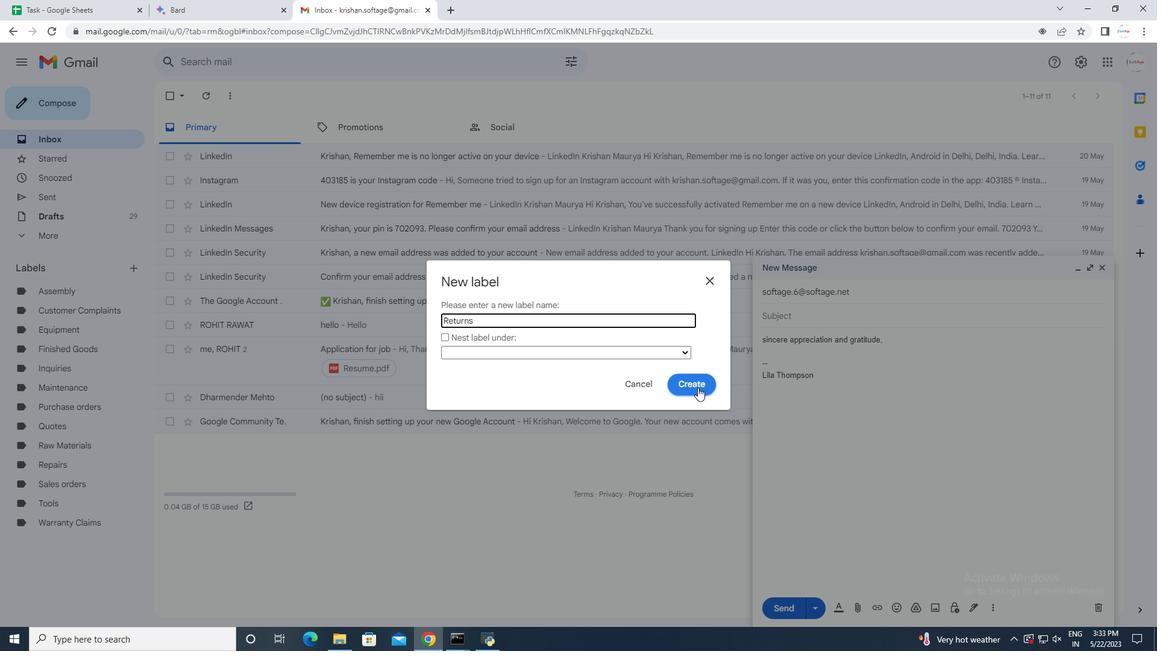 
Action: Mouse moved to (932, 454)
Screenshot: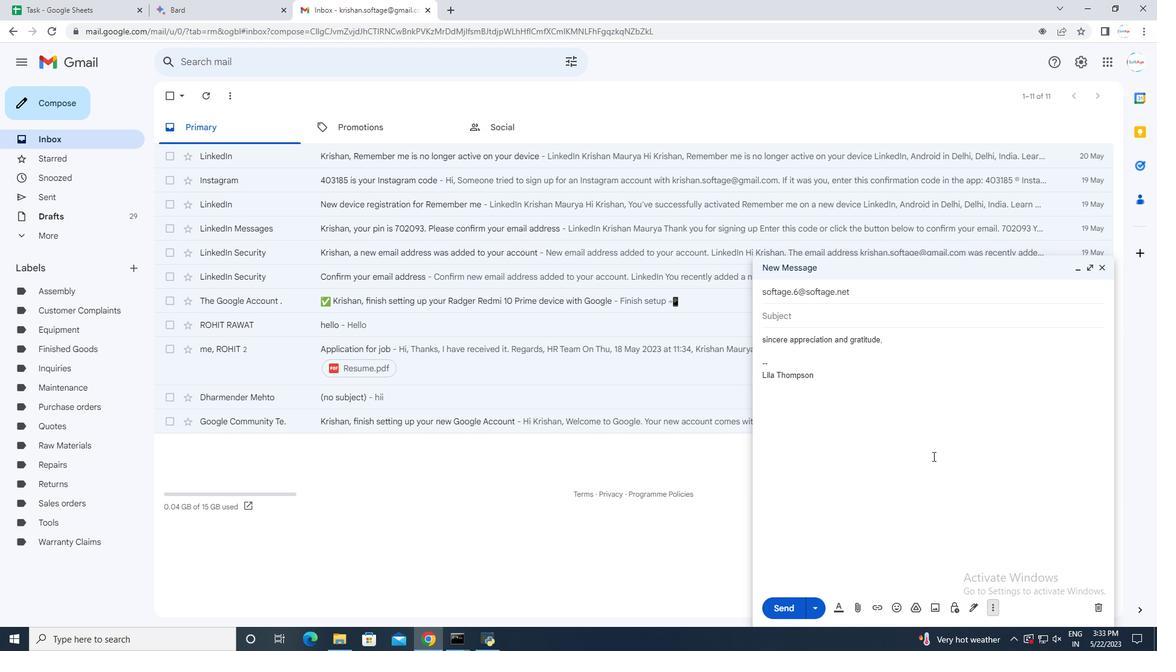 
